 Task: Look for space in Maymana, Afghanistan from 11th June, 2023 to 15th June, 2023 for 2 adults in price range Rs.7000 to Rs.16000. Place can be private room with 1  bedroom having 2 beds and 1 bathroom. Property type can be house, flat, hotel. Amenities needed are: air conditioning, dedicated workplace, breakfast. Booking option can be shelf check-in. Required host language is English.
Action: Mouse moved to (412, 73)
Screenshot: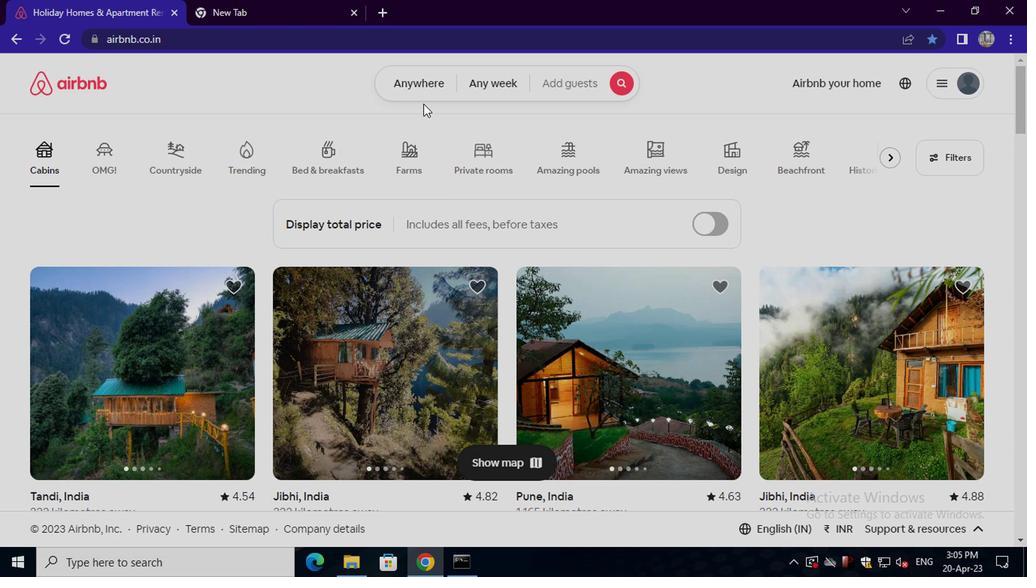 
Action: Mouse pressed left at (412, 73)
Screenshot: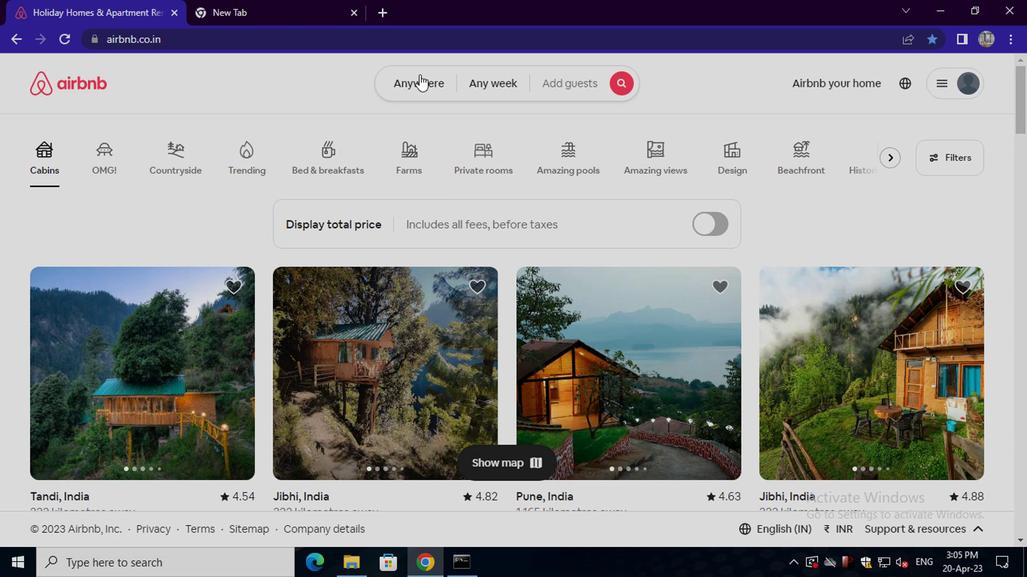 
Action: Mouse moved to (259, 145)
Screenshot: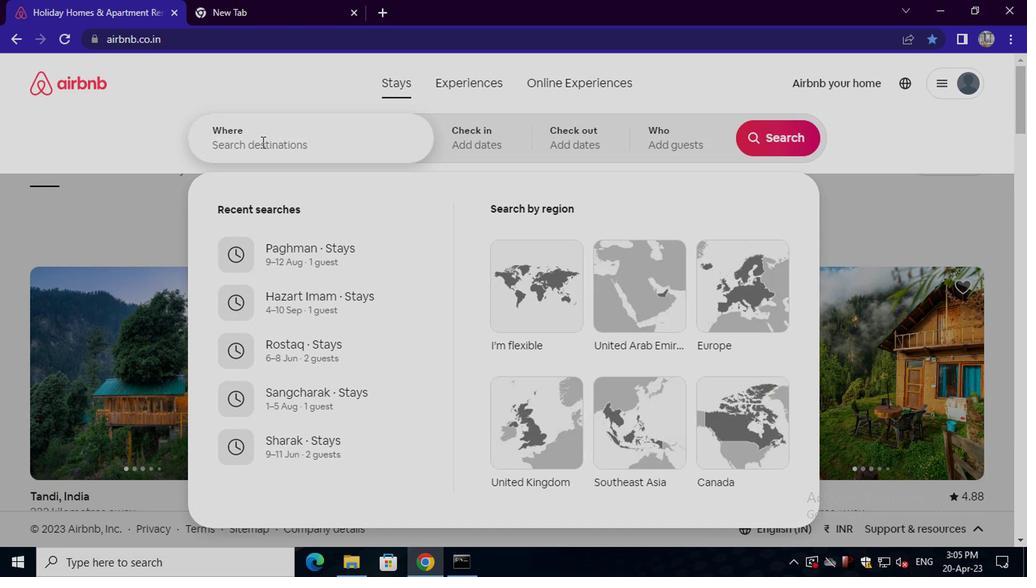 
Action: Mouse pressed left at (259, 145)
Screenshot: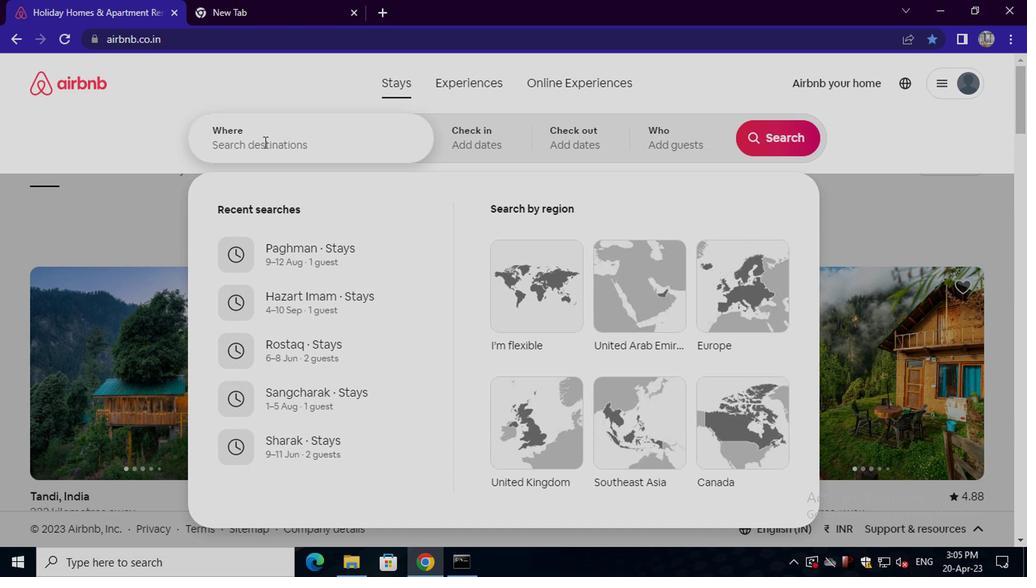 
Action: Key pressed maymana
Screenshot: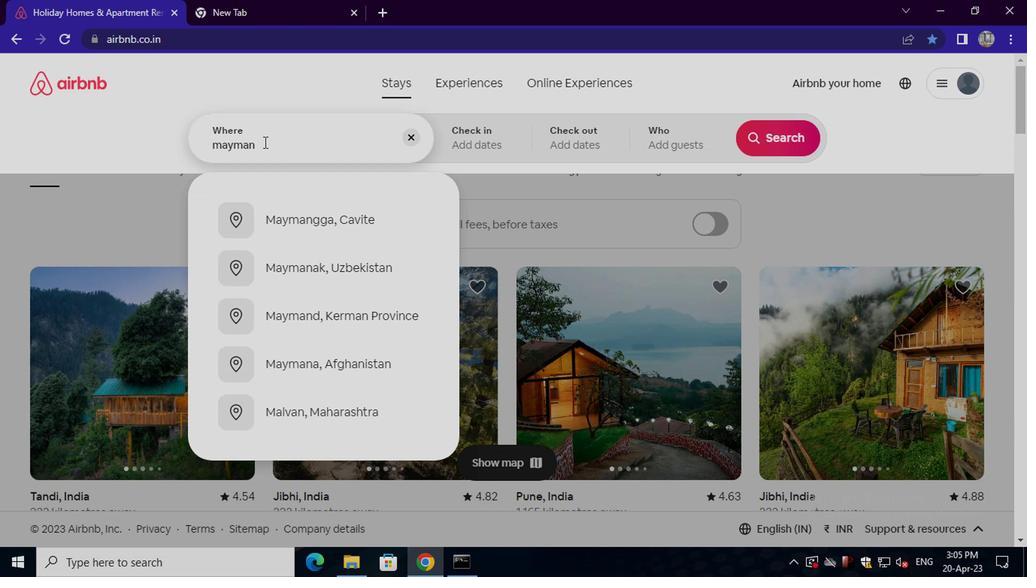 
Action: Mouse moved to (321, 264)
Screenshot: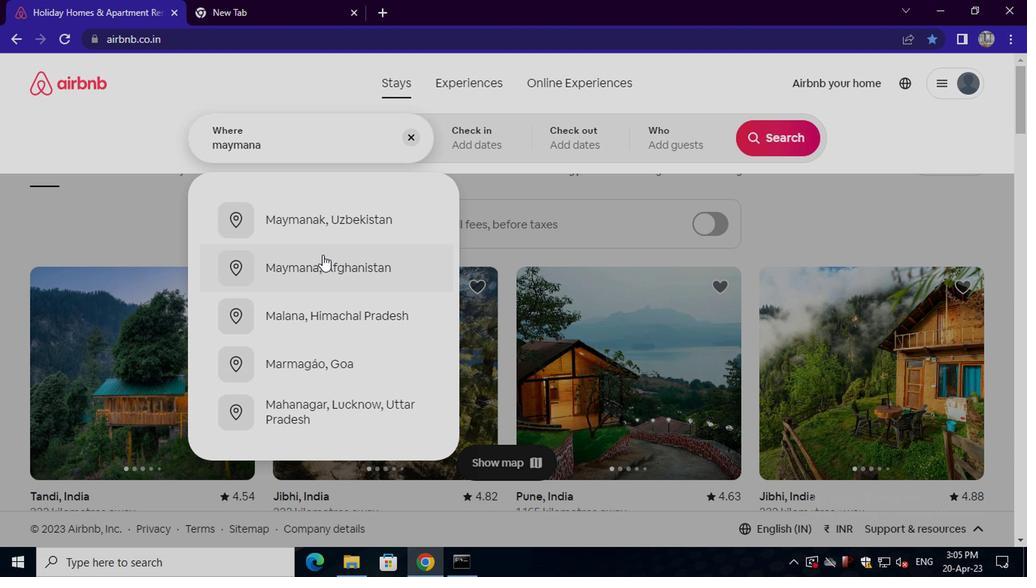 
Action: Mouse pressed left at (321, 264)
Screenshot: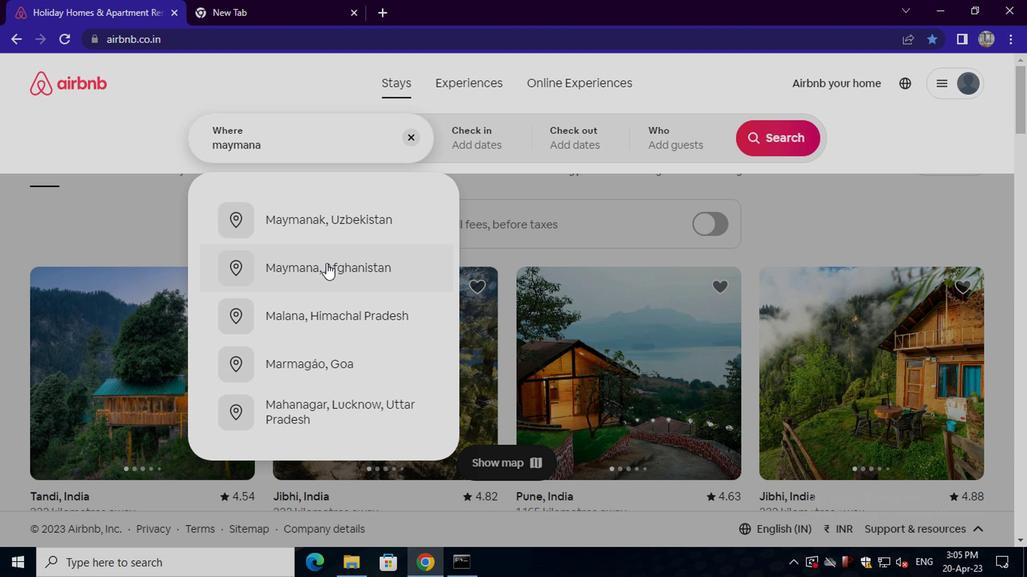 
Action: Mouse moved to (766, 255)
Screenshot: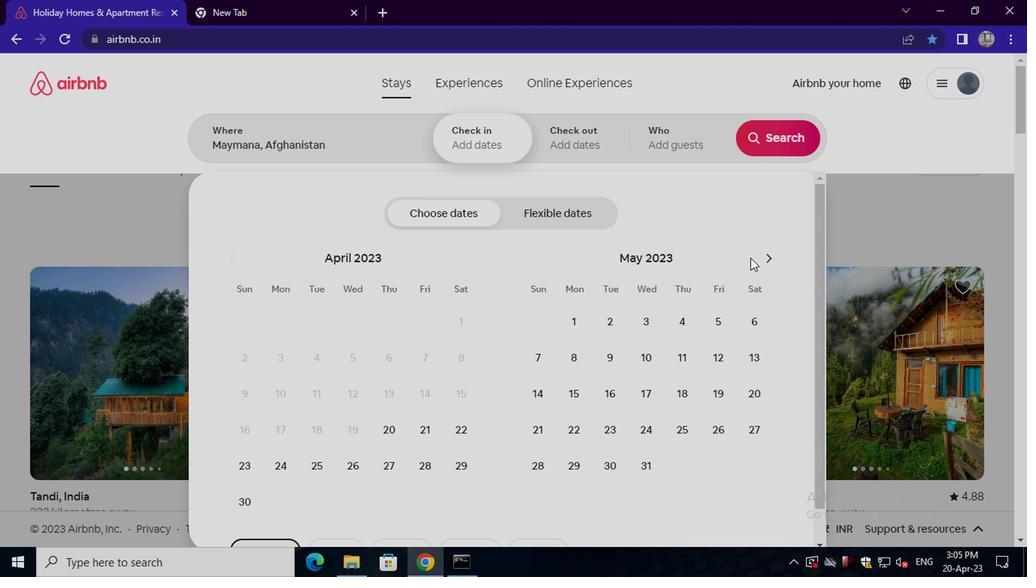 
Action: Mouse pressed left at (766, 255)
Screenshot: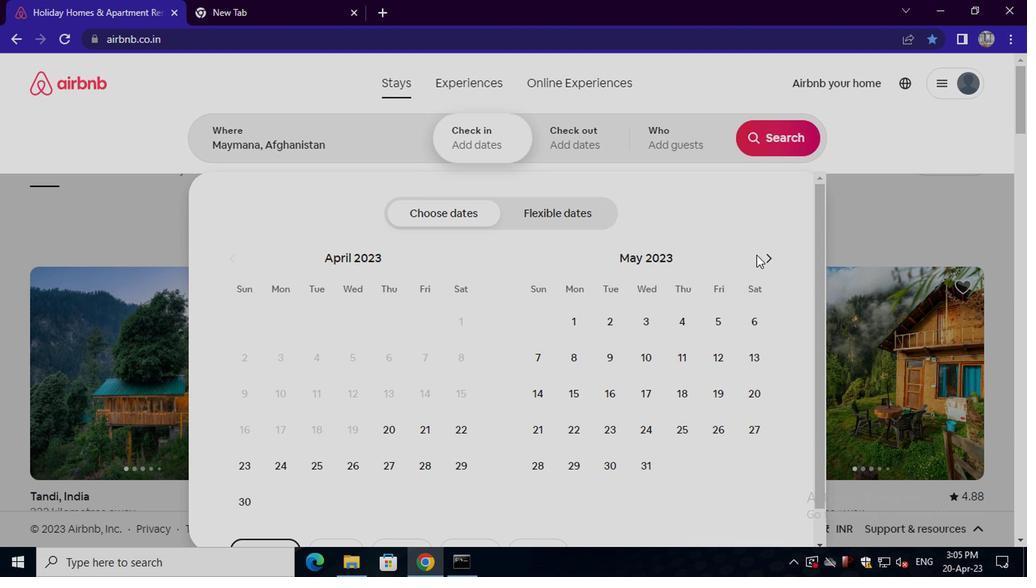 
Action: Mouse moved to (538, 387)
Screenshot: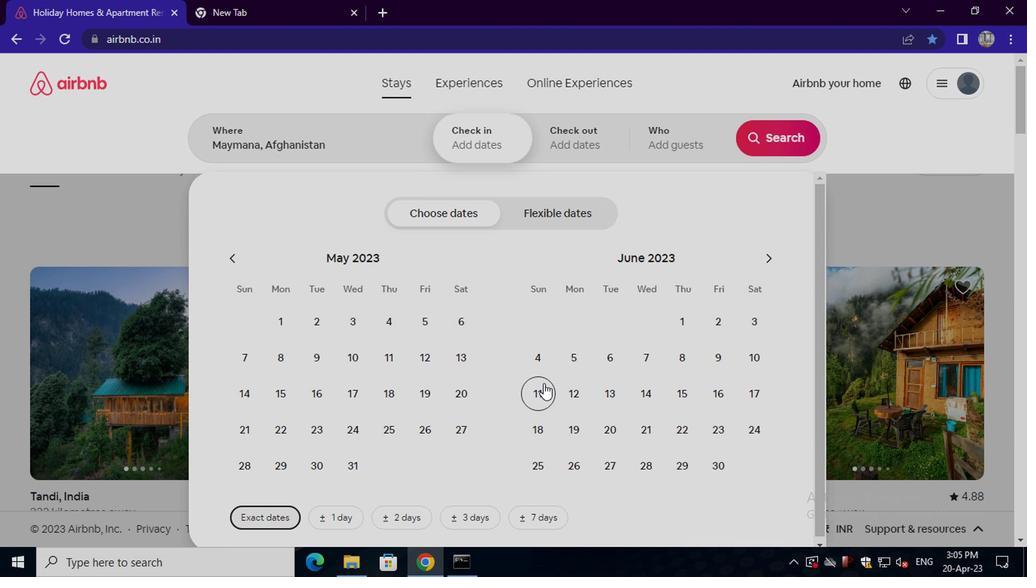
Action: Mouse pressed left at (538, 387)
Screenshot: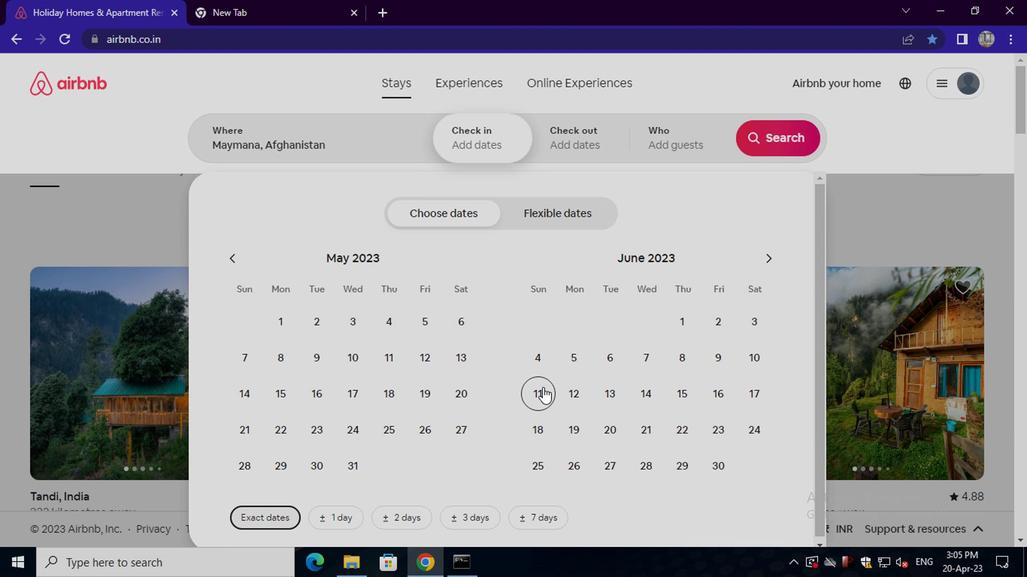 
Action: Mouse moved to (672, 393)
Screenshot: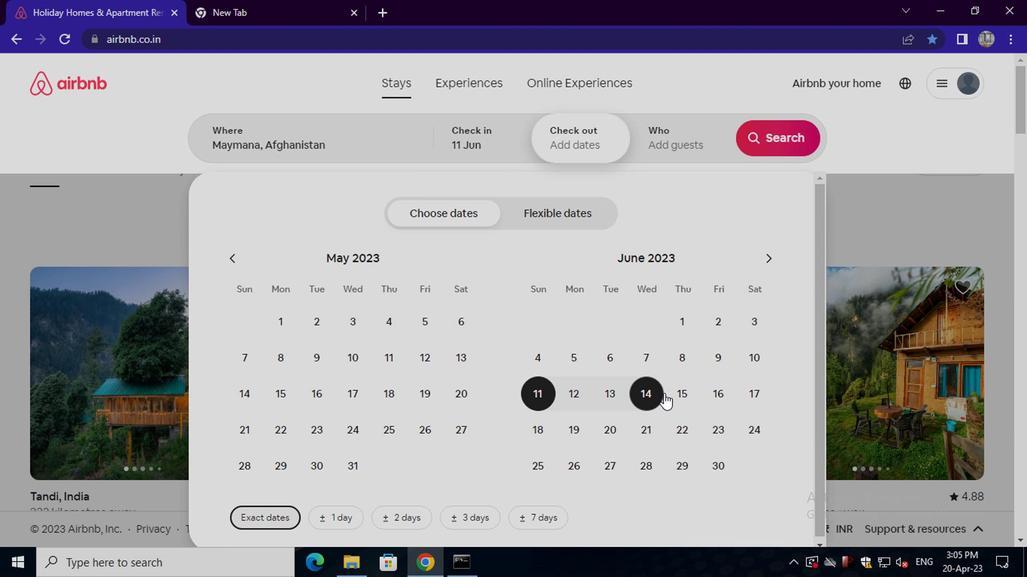 
Action: Mouse pressed left at (672, 393)
Screenshot: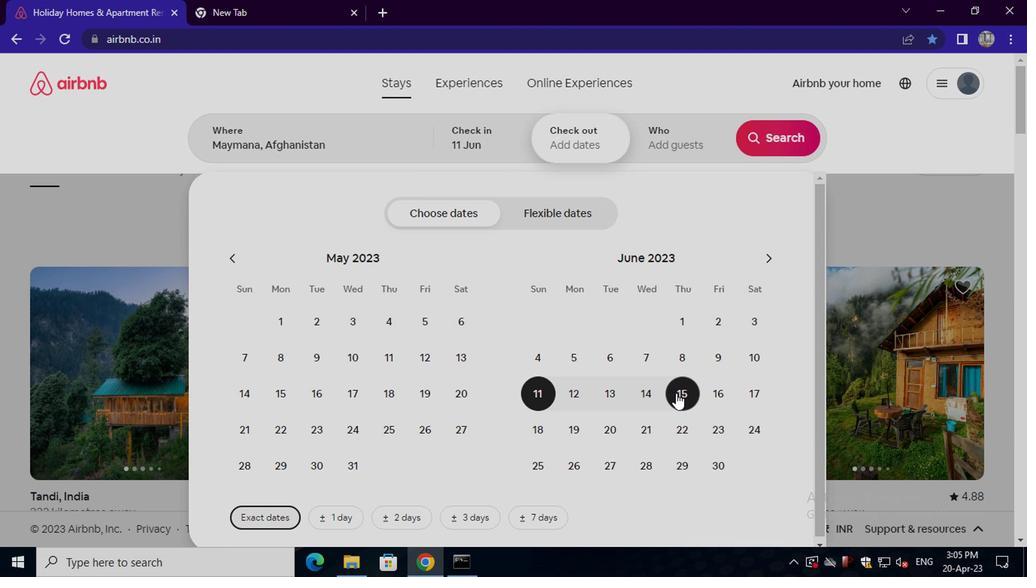 
Action: Mouse moved to (689, 132)
Screenshot: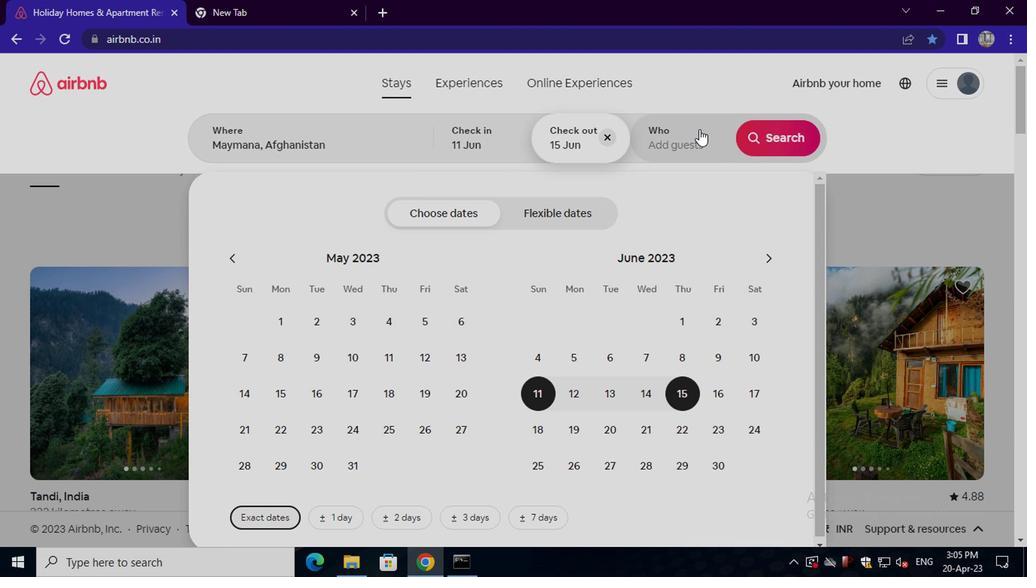
Action: Mouse pressed left at (689, 132)
Screenshot: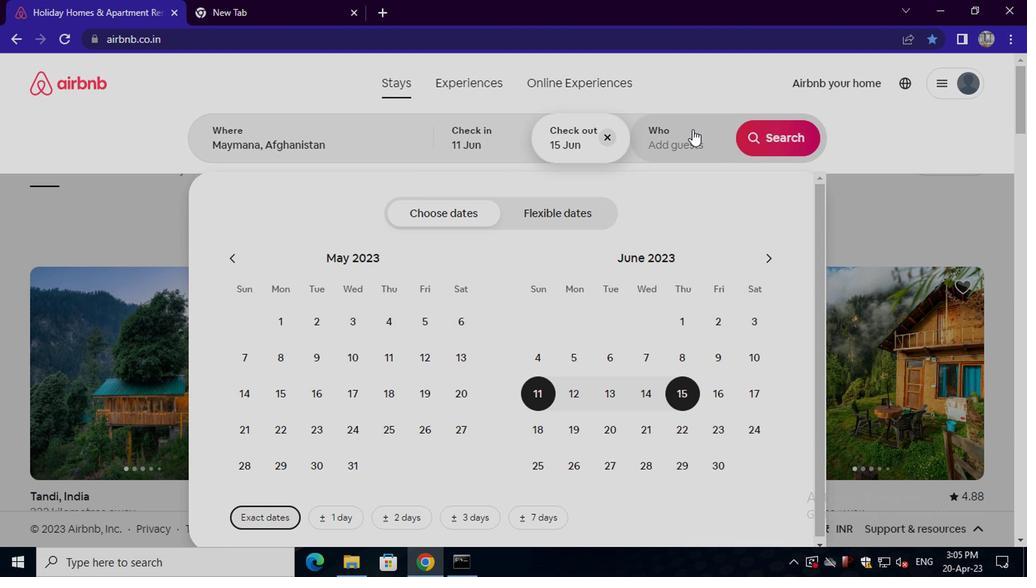 
Action: Mouse moved to (775, 216)
Screenshot: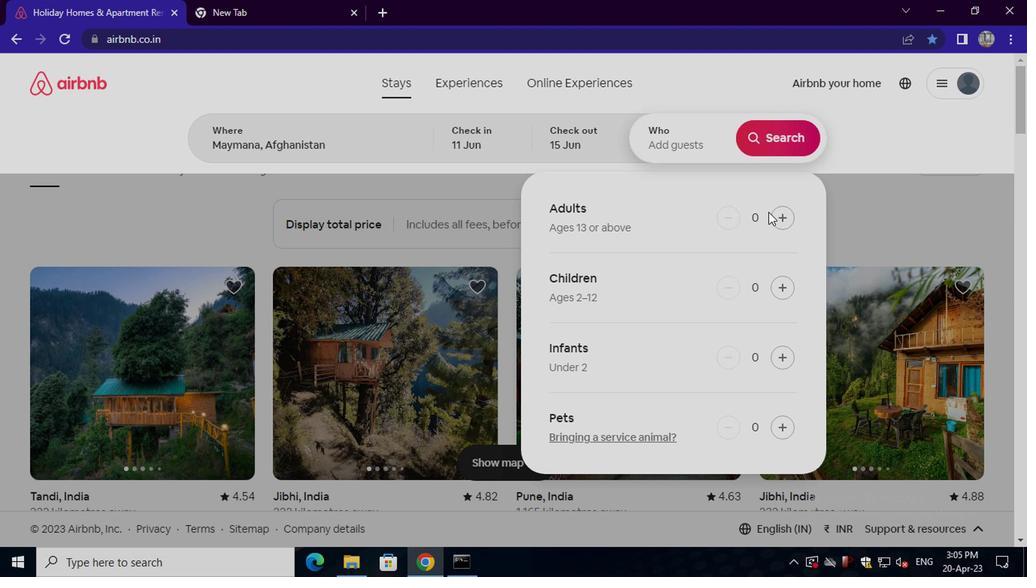 
Action: Mouse pressed left at (775, 216)
Screenshot: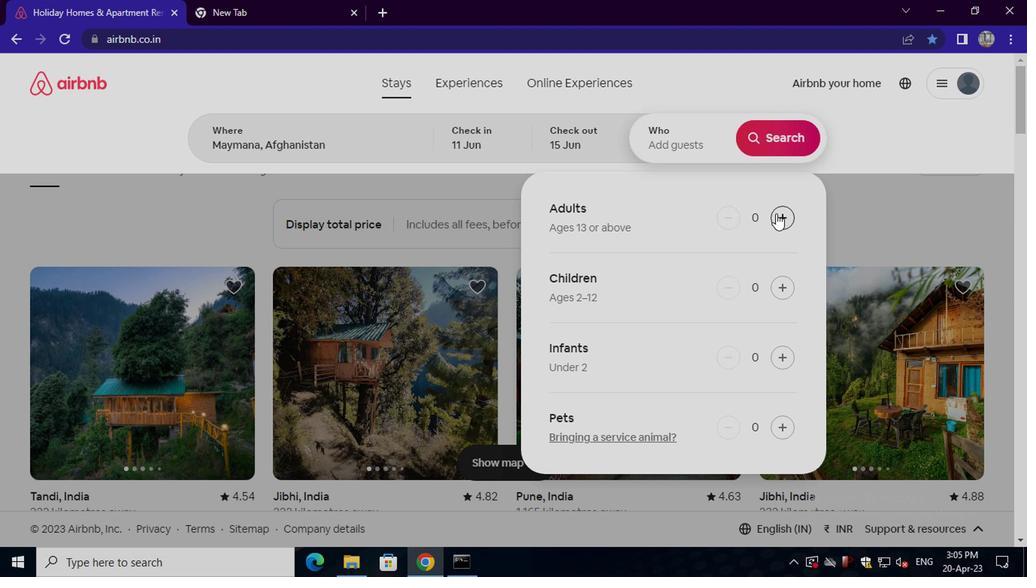 
Action: Mouse moved to (776, 216)
Screenshot: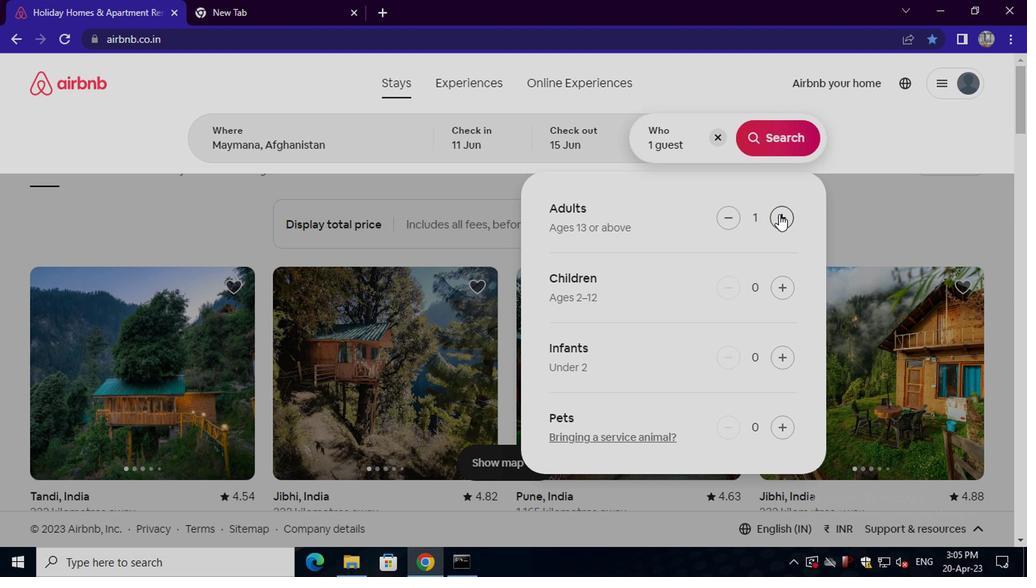
Action: Mouse pressed left at (776, 216)
Screenshot: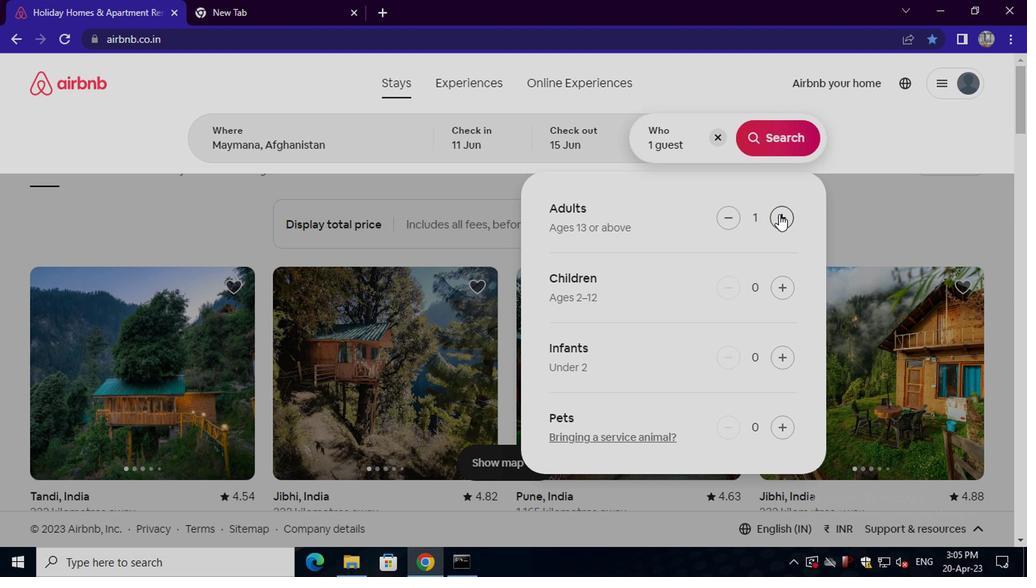 
Action: Mouse moved to (773, 144)
Screenshot: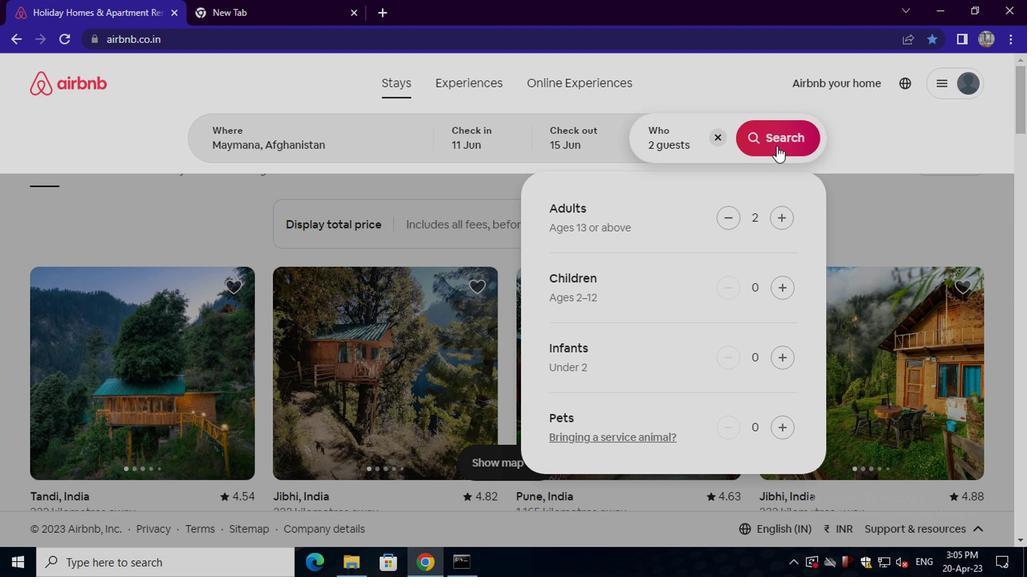 
Action: Mouse pressed left at (773, 144)
Screenshot: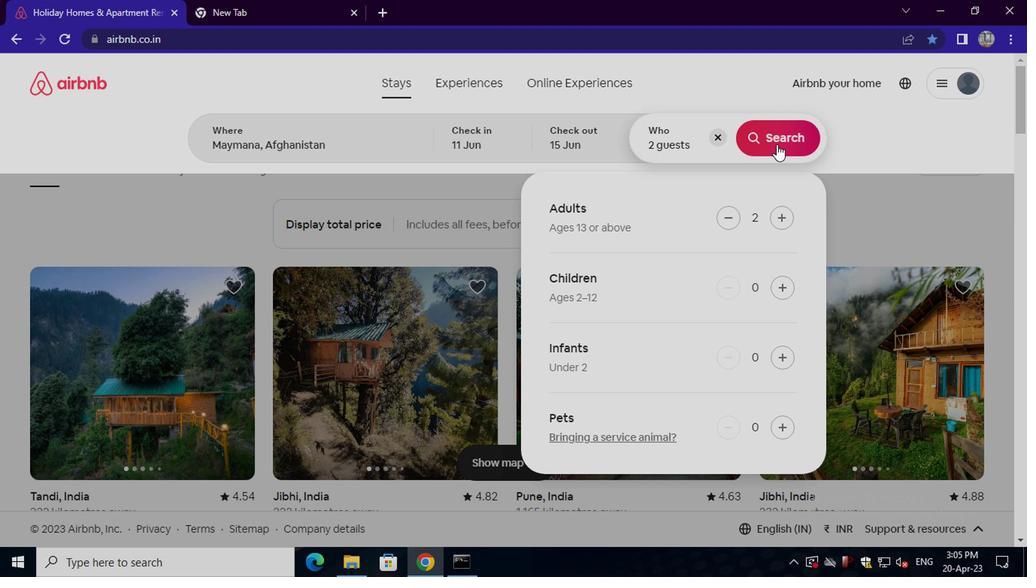 
Action: Mouse moved to (975, 144)
Screenshot: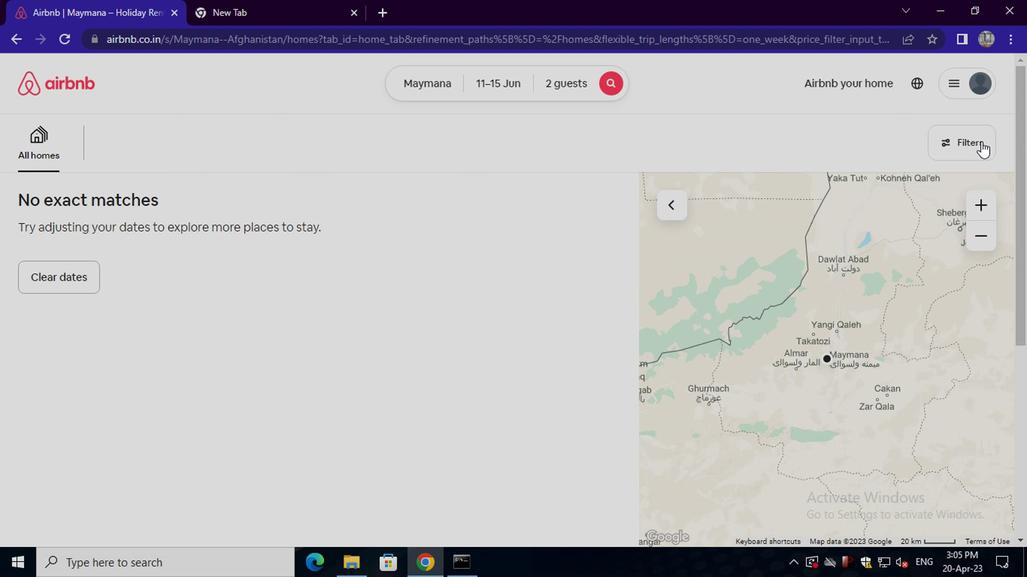
Action: Mouse pressed left at (975, 144)
Screenshot: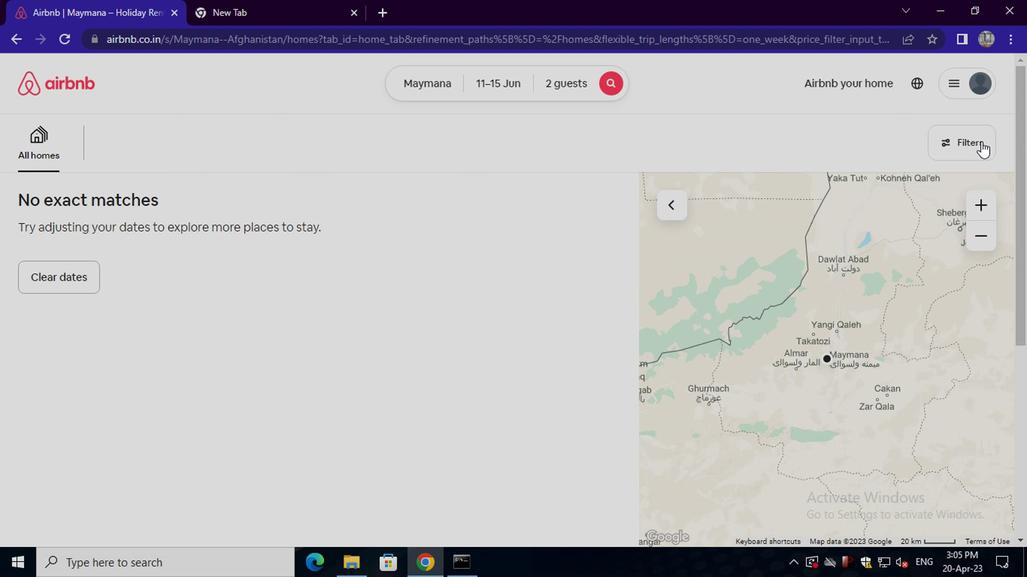 
Action: Mouse moved to (441, 244)
Screenshot: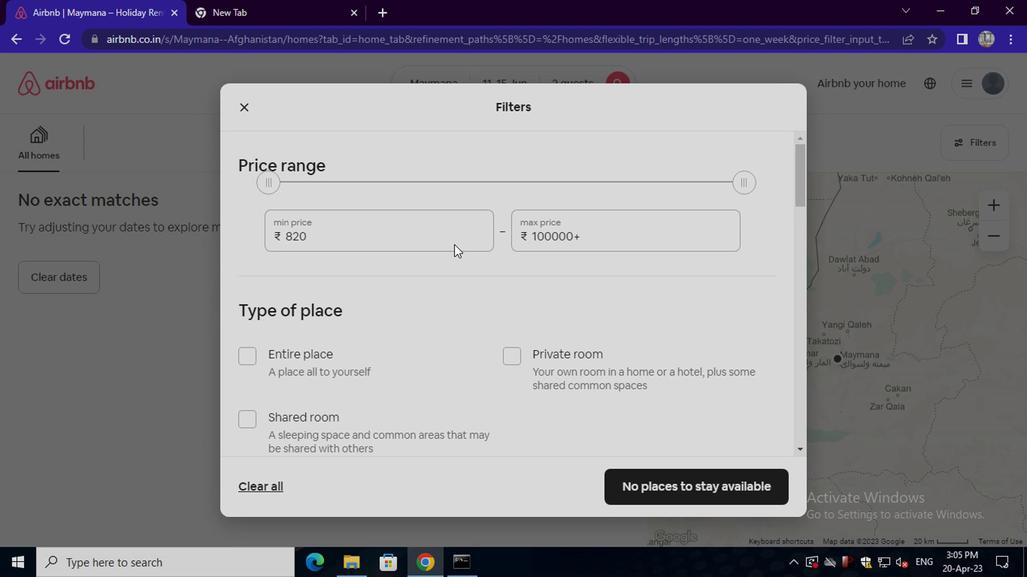 
Action: Mouse pressed left at (441, 244)
Screenshot: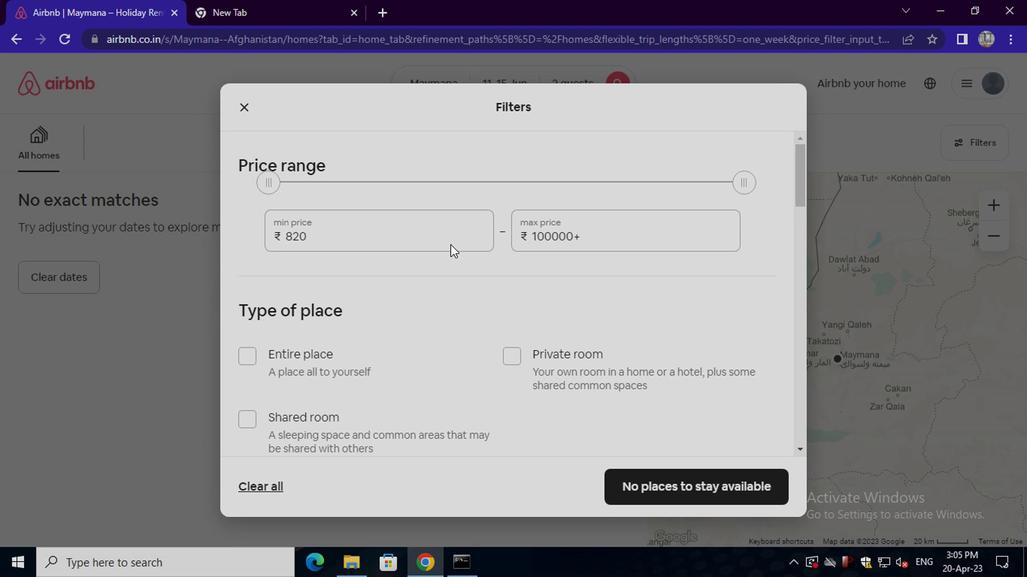 
Action: Mouse moved to (435, 244)
Screenshot: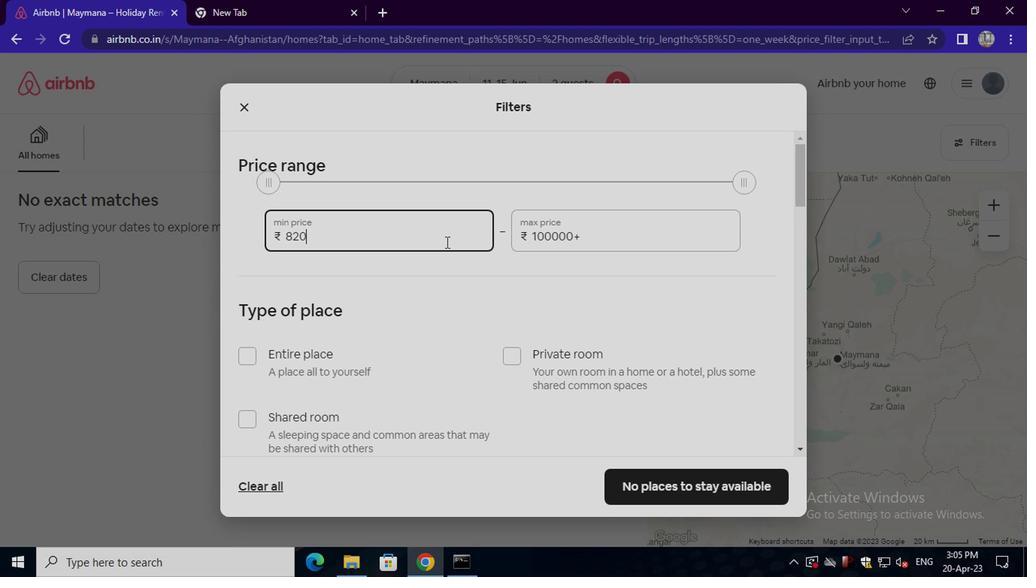 
Action: Key pressed <Key.backspace><Key.backspace><Key.backspace><Key.backspace><Key.backspace><Key.backspace><Key.backspace><Key.backspace><Key.backspace><Key.backspace><Key.backspace><Key.backspace><Key.backspace><Key.backspace><Key.backspace><Key.backspace><Key.backspace><Key.backspace><Key.backspace><Key.backspace><Key.backspace><Key.backspace><Key.backspace><Key.backspace>7000
Screenshot: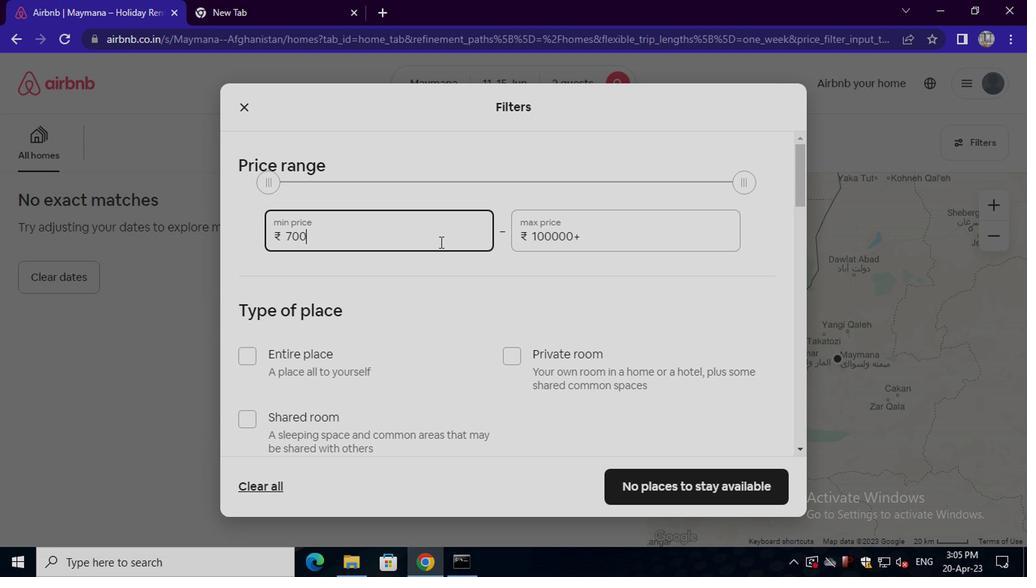 
Action: Mouse moved to (587, 242)
Screenshot: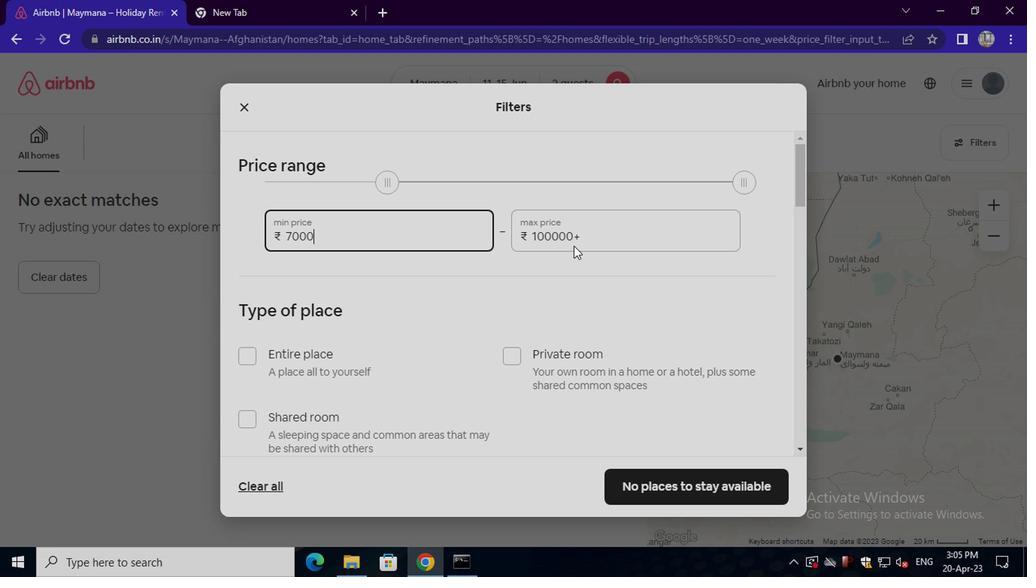 
Action: Mouse pressed left at (587, 242)
Screenshot: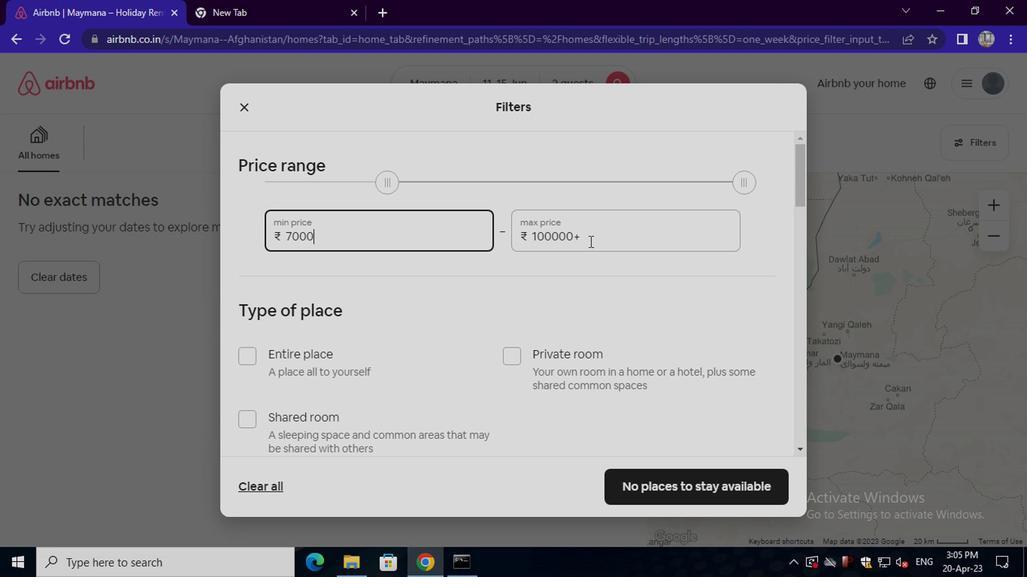 
Action: Key pressed <Key.backspace><Key.backspace><Key.backspace><Key.backspace><Key.backspace><Key.backspace><Key.backspace><Key.backspace><Key.backspace><Key.backspace><Key.backspace><Key.backspace><Key.backspace><Key.backspace>16000
Screenshot: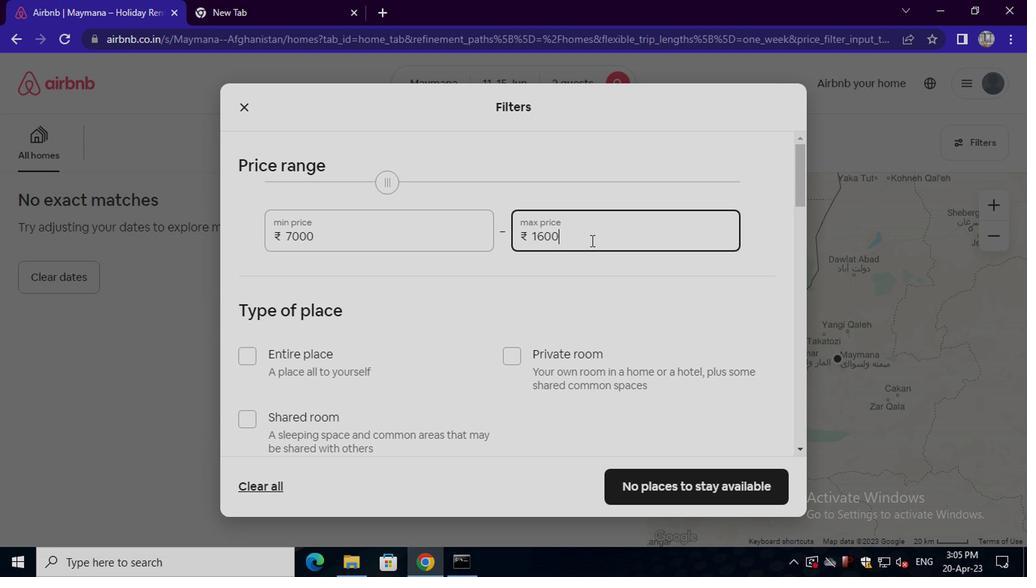 
Action: Mouse moved to (588, 241)
Screenshot: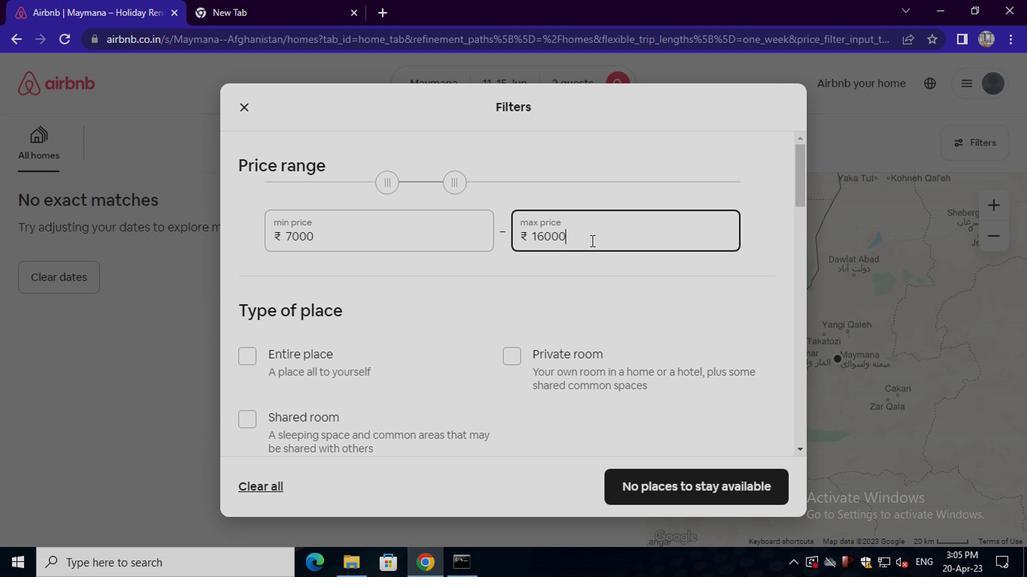 
Action: Mouse scrolled (588, 240) with delta (0, -1)
Screenshot: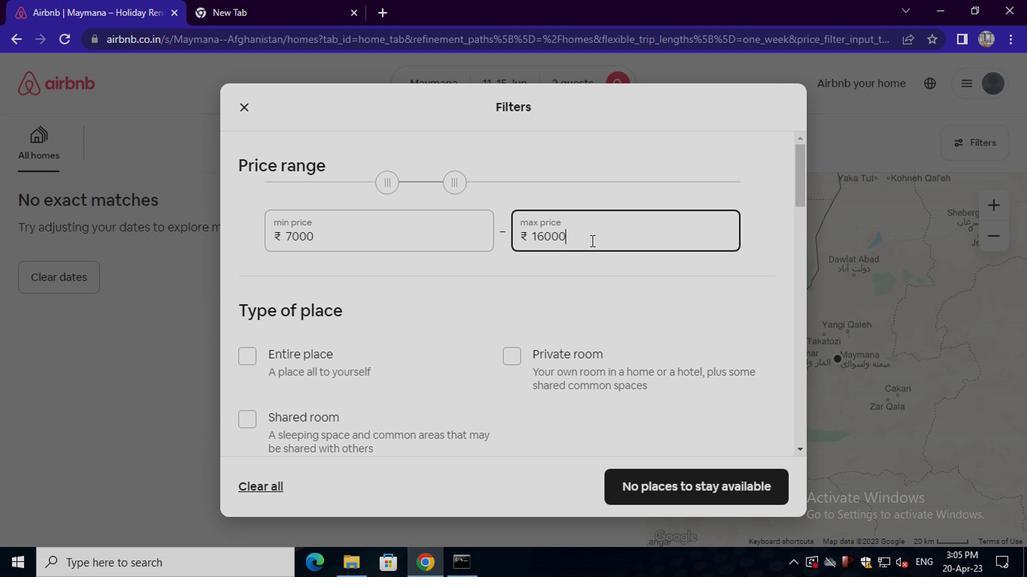 
Action: Mouse scrolled (588, 240) with delta (0, -1)
Screenshot: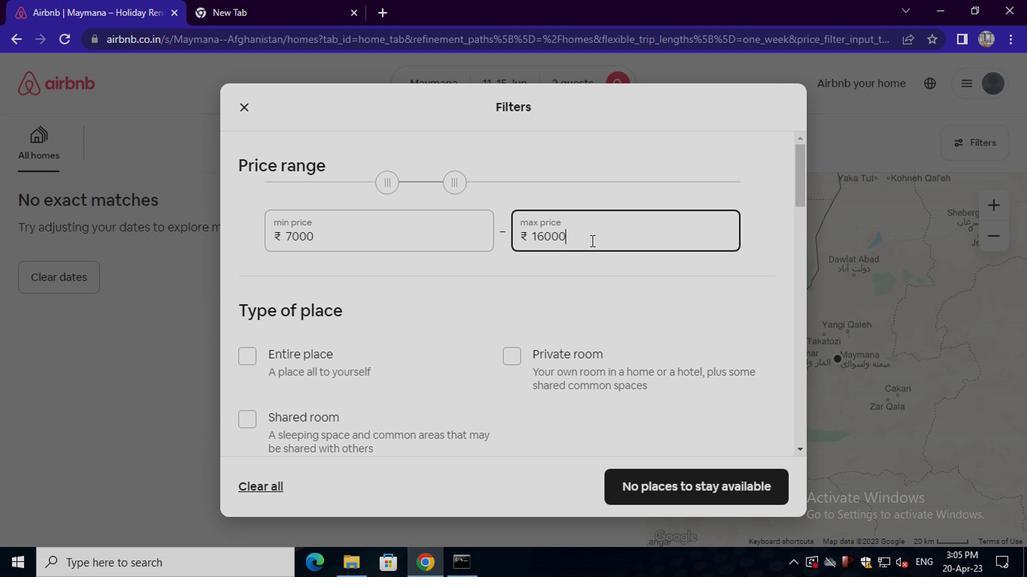 
Action: Mouse moved to (508, 208)
Screenshot: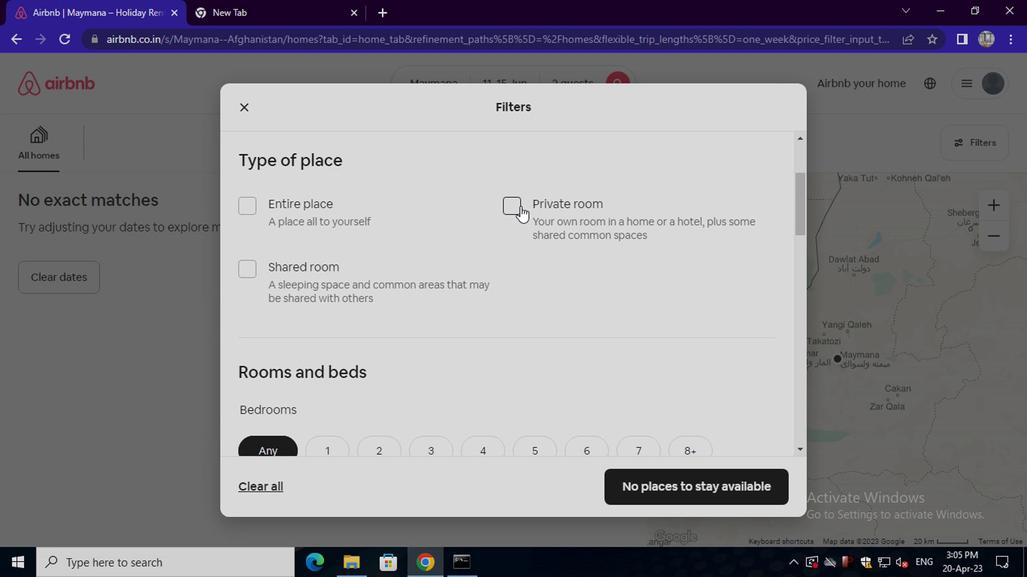 
Action: Mouse pressed left at (508, 208)
Screenshot: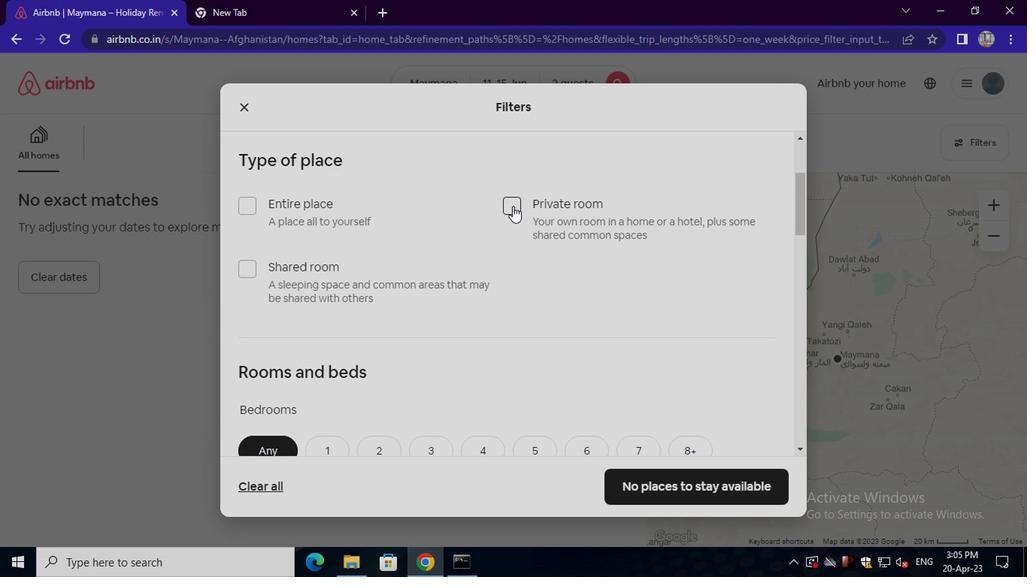 
Action: Mouse scrolled (508, 207) with delta (0, 0)
Screenshot: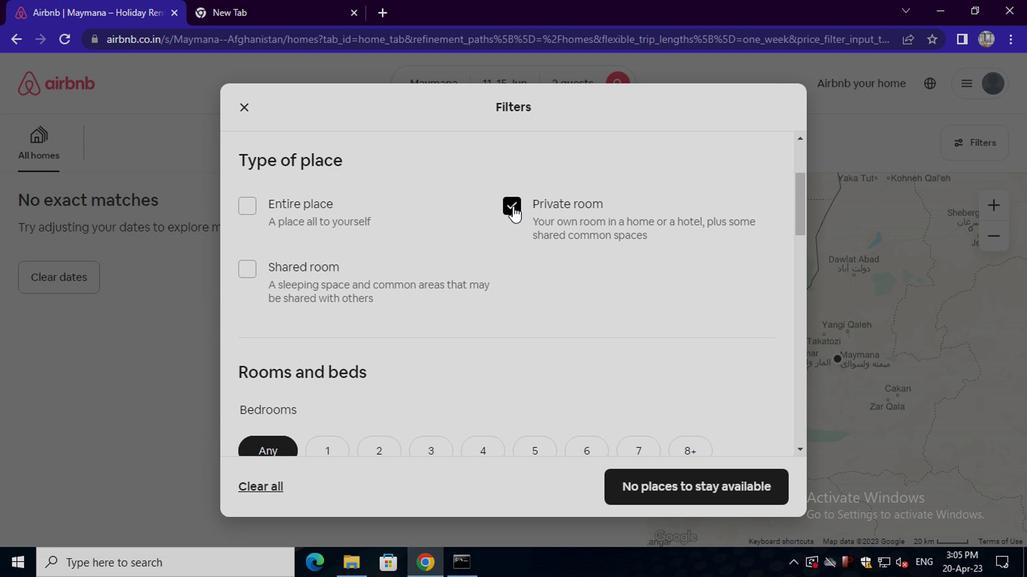 
Action: Mouse scrolled (508, 207) with delta (0, 0)
Screenshot: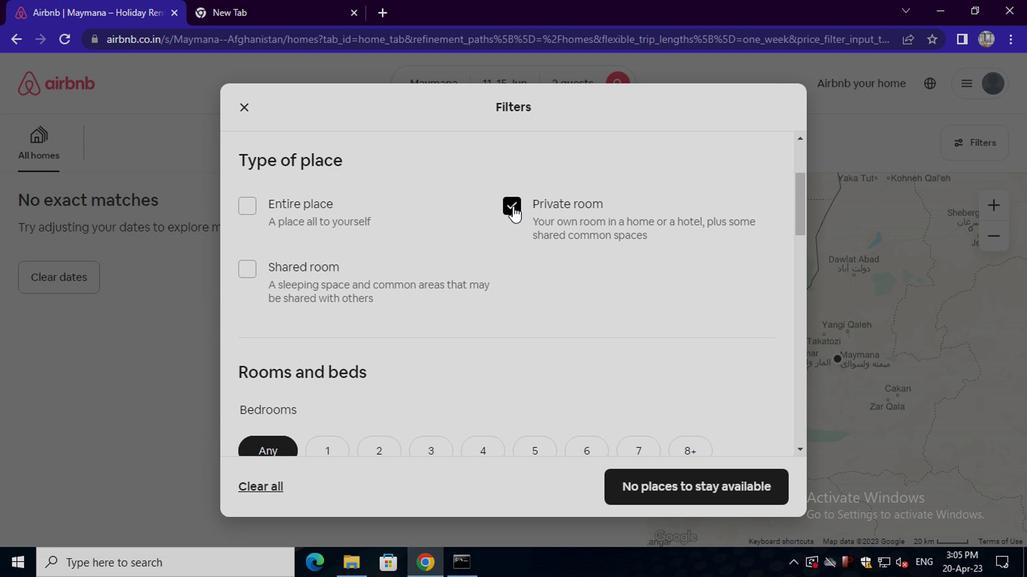 
Action: Mouse moved to (507, 208)
Screenshot: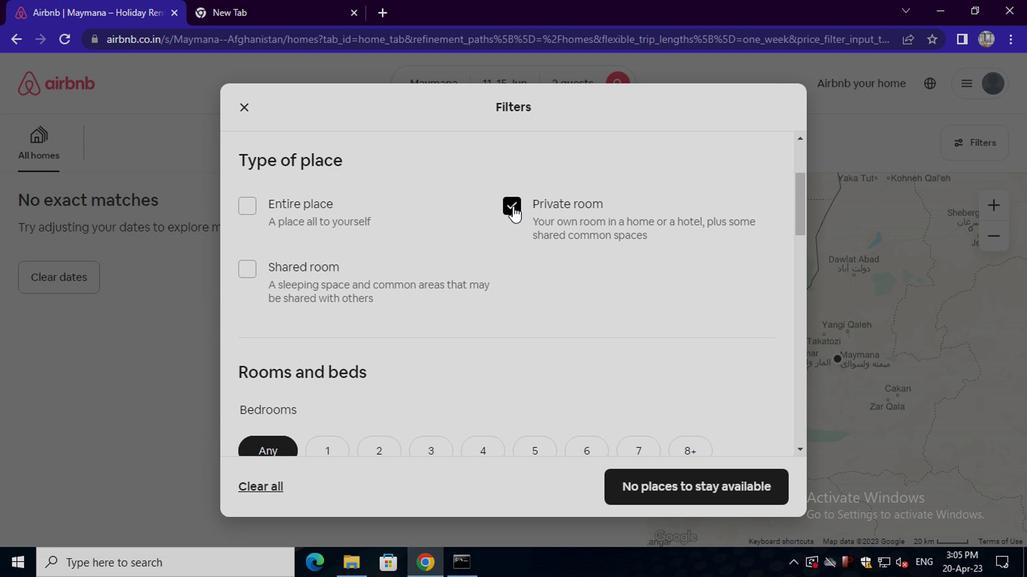 
Action: Mouse scrolled (507, 207) with delta (0, 0)
Screenshot: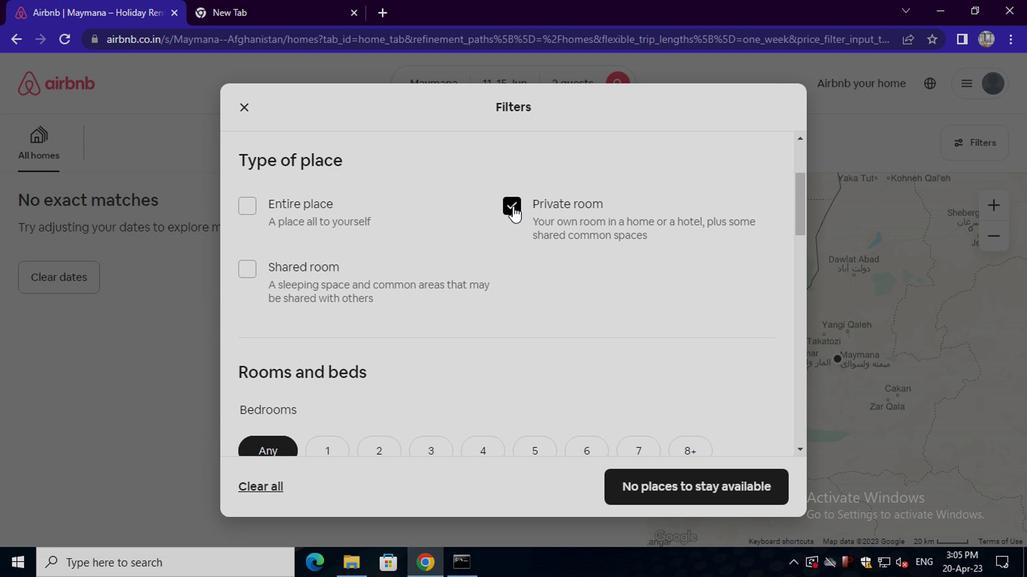 
Action: Mouse scrolled (507, 207) with delta (0, 0)
Screenshot: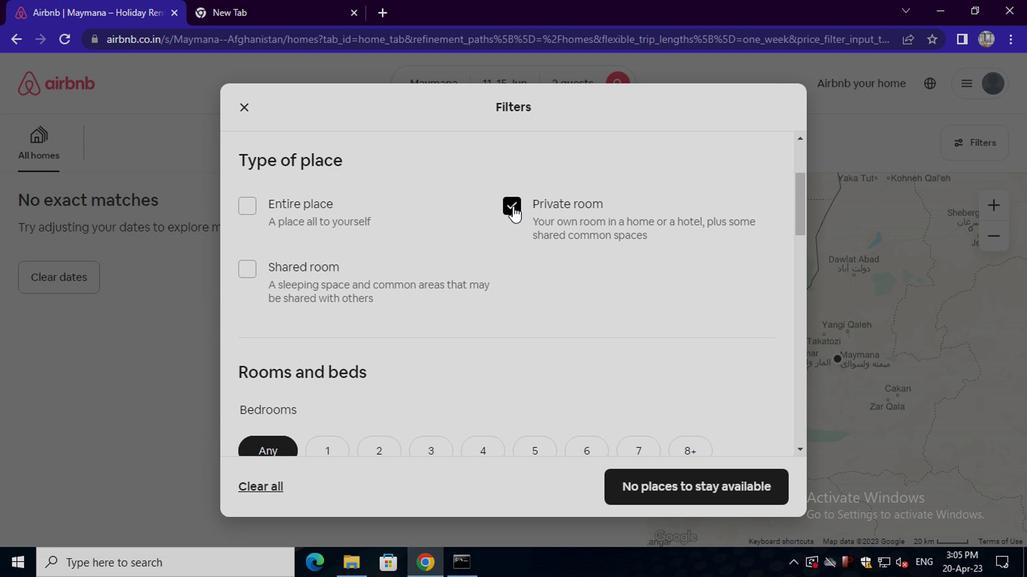 
Action: Mouse moved to (315, 157)
Screenshot: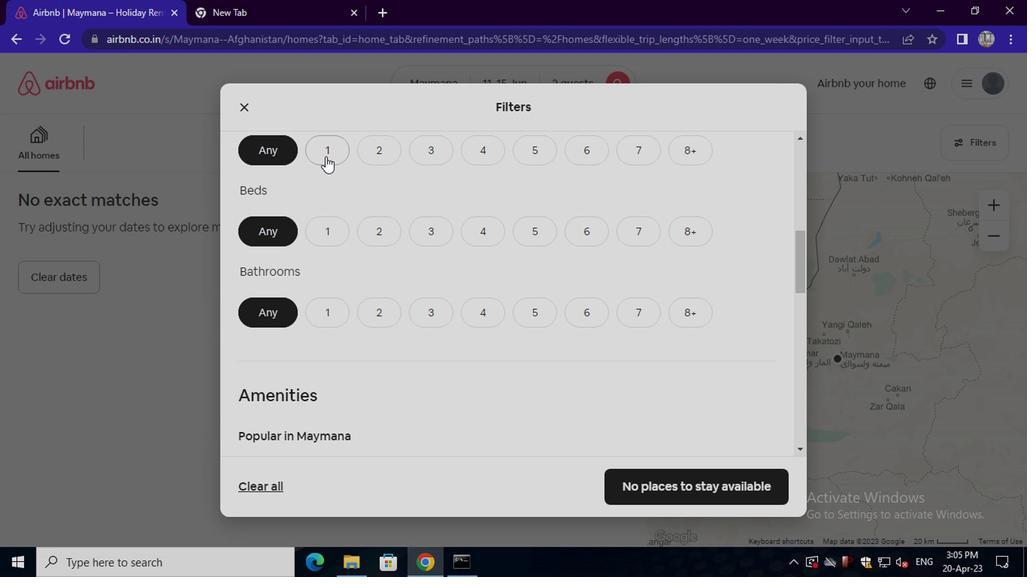 
Action: Mouse pressed left at (315, 157)
Screenshot: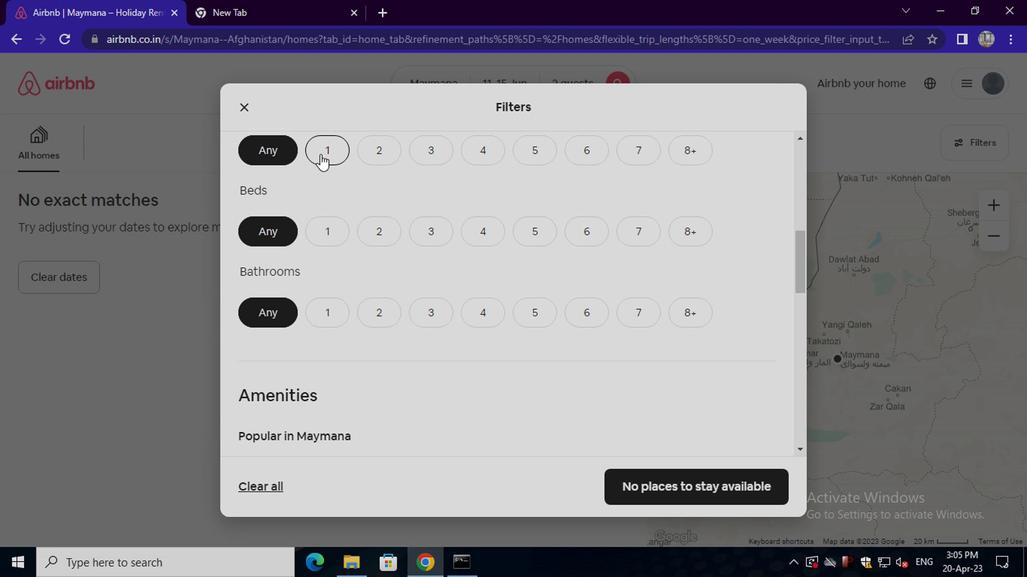 
Action: Mouse moved to (384, 238)
Screenshot: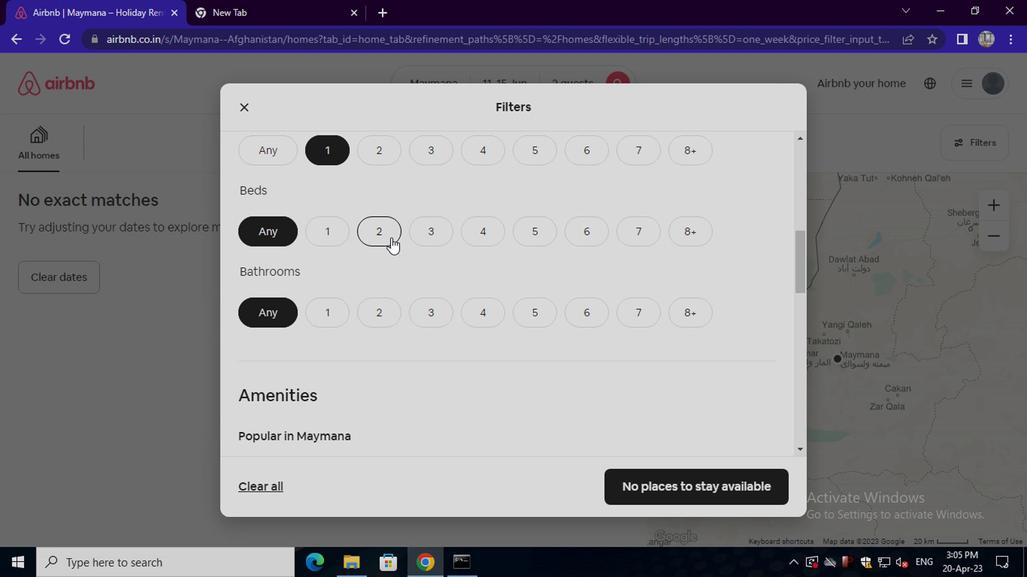 
Action: Mouse pressed left at (384, 238)
Screenshot: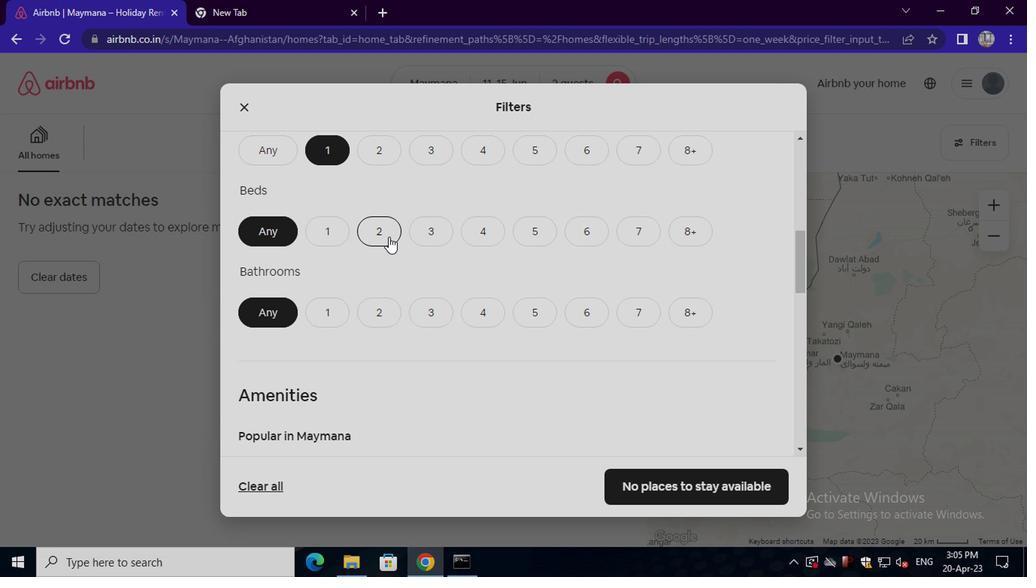 
Action: Mouse moved to (320, 305)
Screenshot: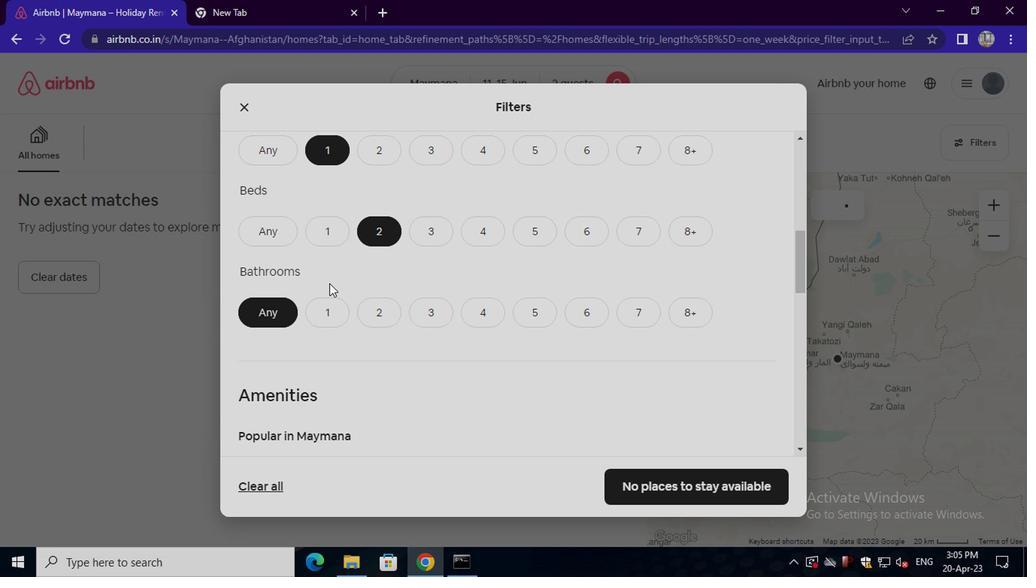 
Action: Mouse pressed left at (320, 305)
Screenshot: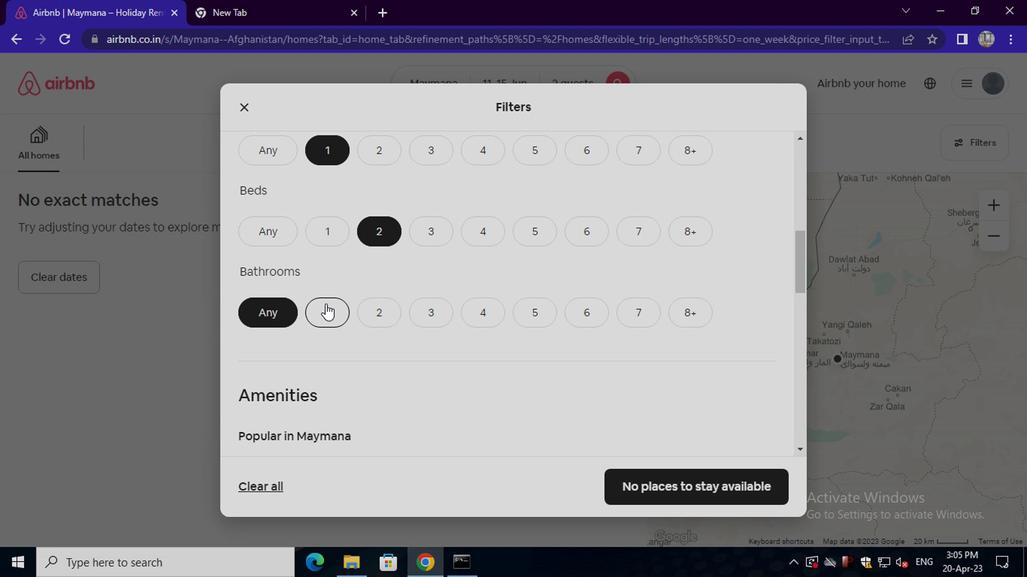 
Action: Mouse moved to (322, 307)
Screenshot: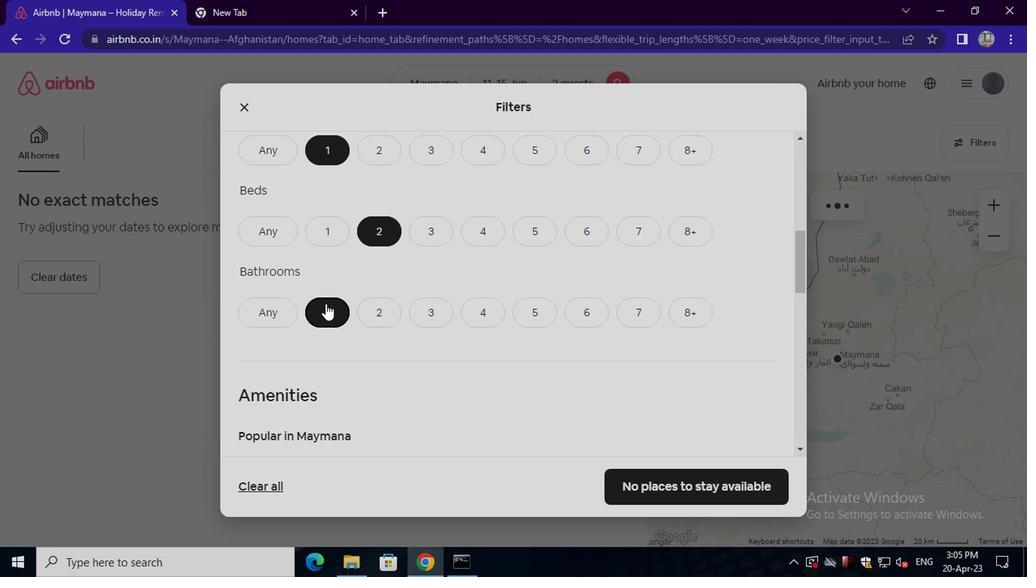 
Action: Mouse scrolled (322, 306) with delta (0, 0)
Screenshot: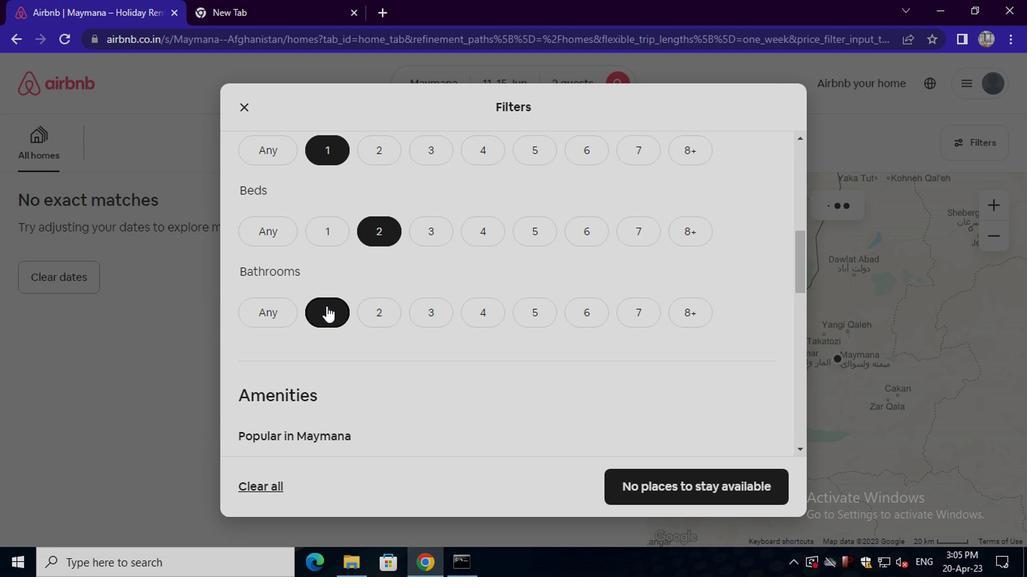 
Action: Mouse scrolled (322, 306) with delta (0, 0)
Screenshot: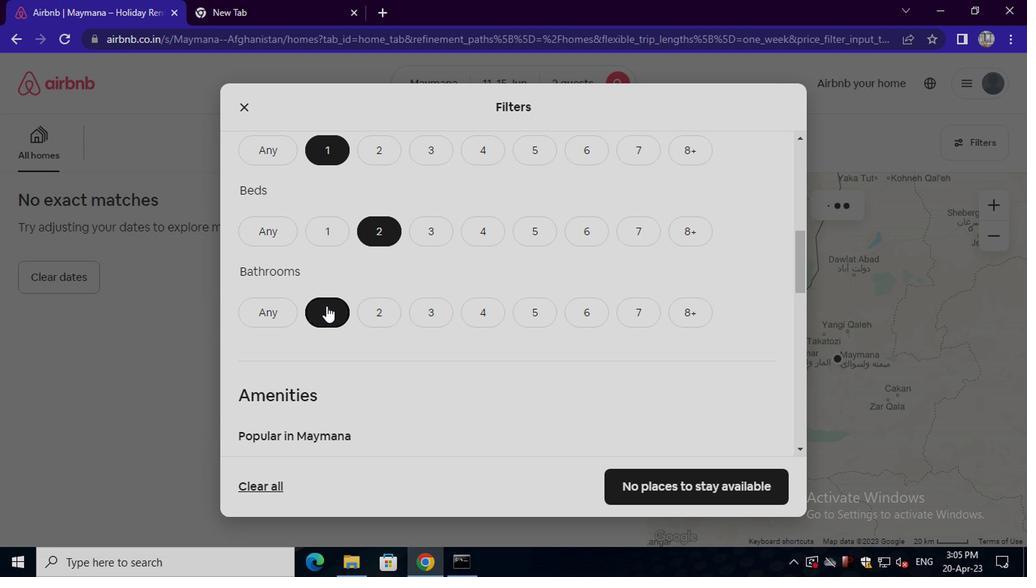 
Action: Mouse scrolled (322, 306) with delta (0, 0)
Screenshot: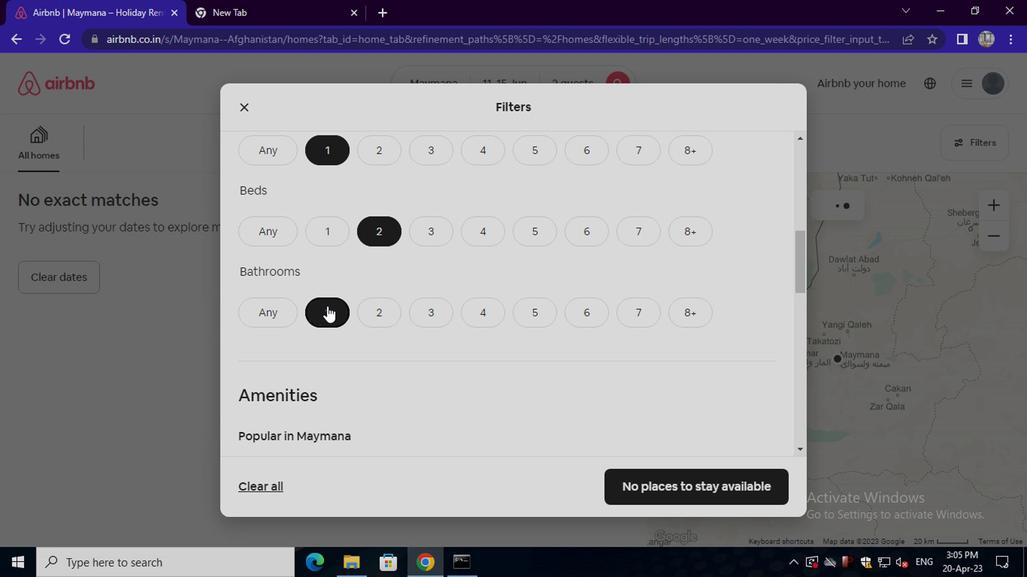 
Action: Mouse moved to (323, 307)
Screenshot: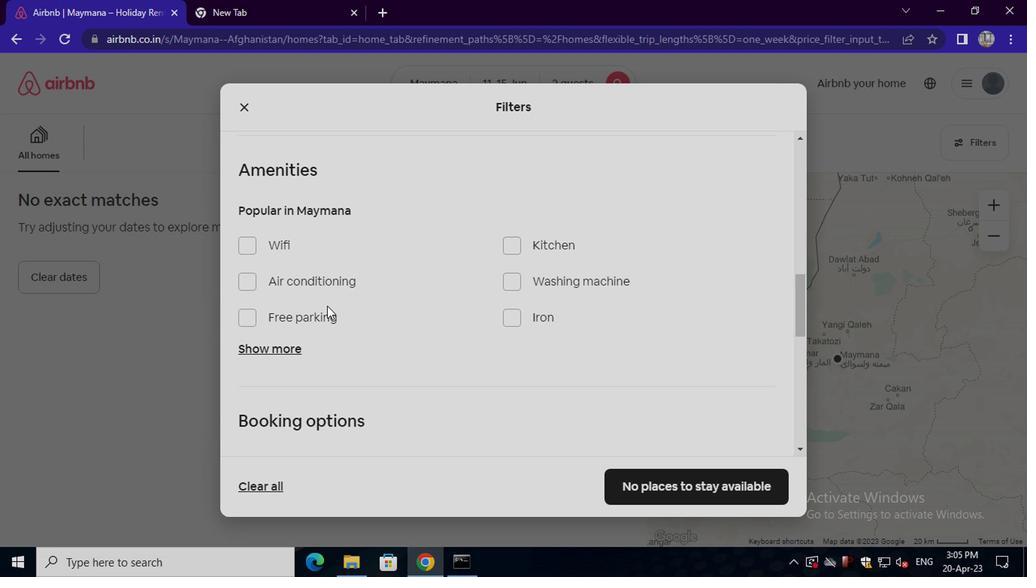 
Action: Mouse scrolled (323, 306) with delta (0, 0)
Screenshot: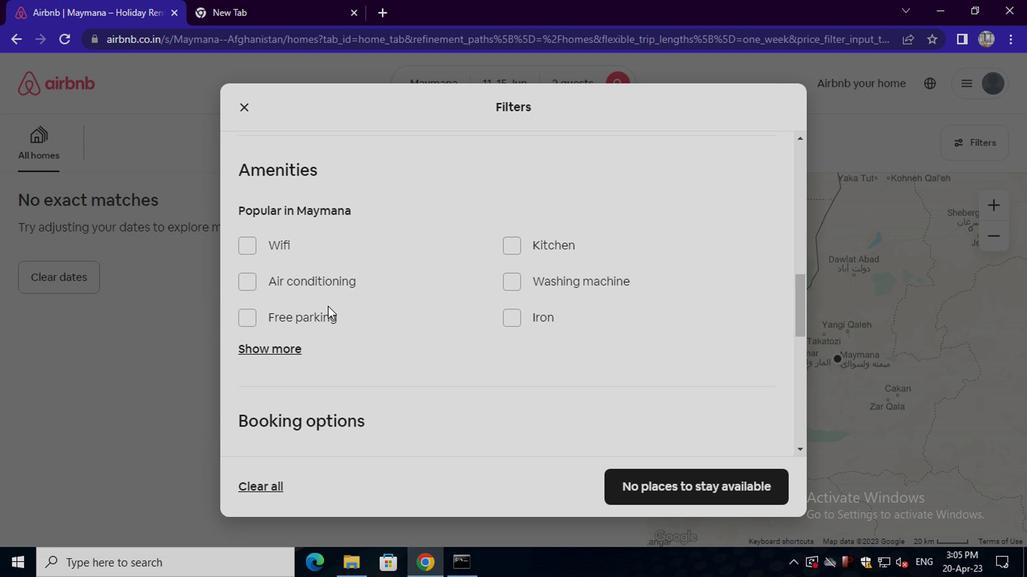 
Action: Mouse moved to (277, 214)
Screenshot: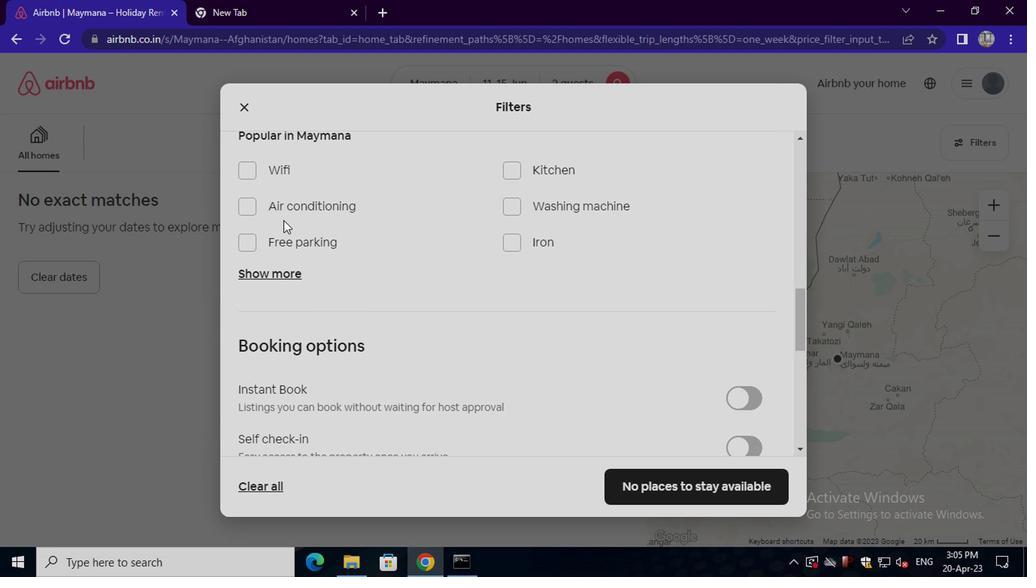 
Action: Mouse pressed left at (277, 214)
Screenshot: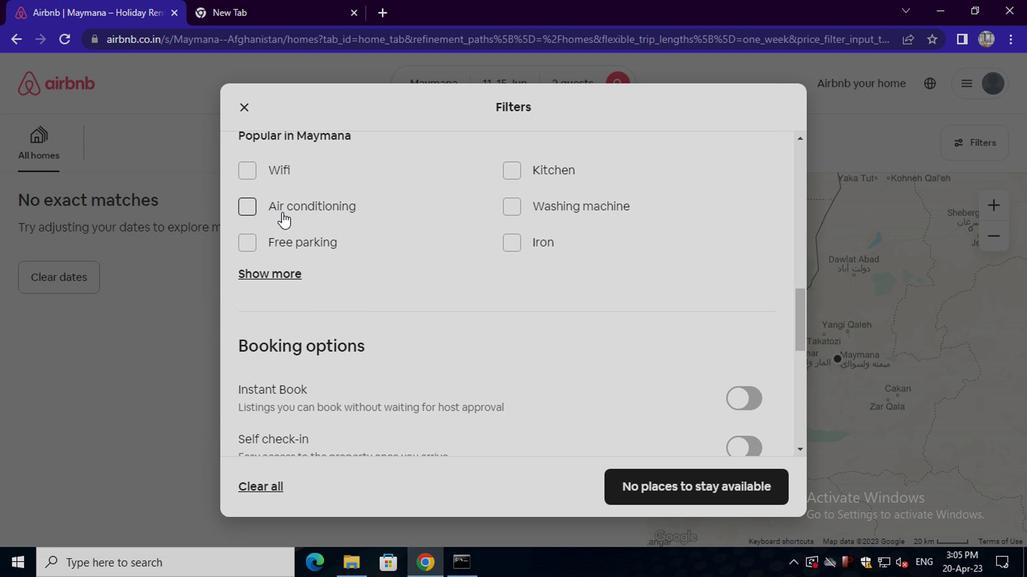 
Action: Mouse moved to (270, 273)
Screenshot: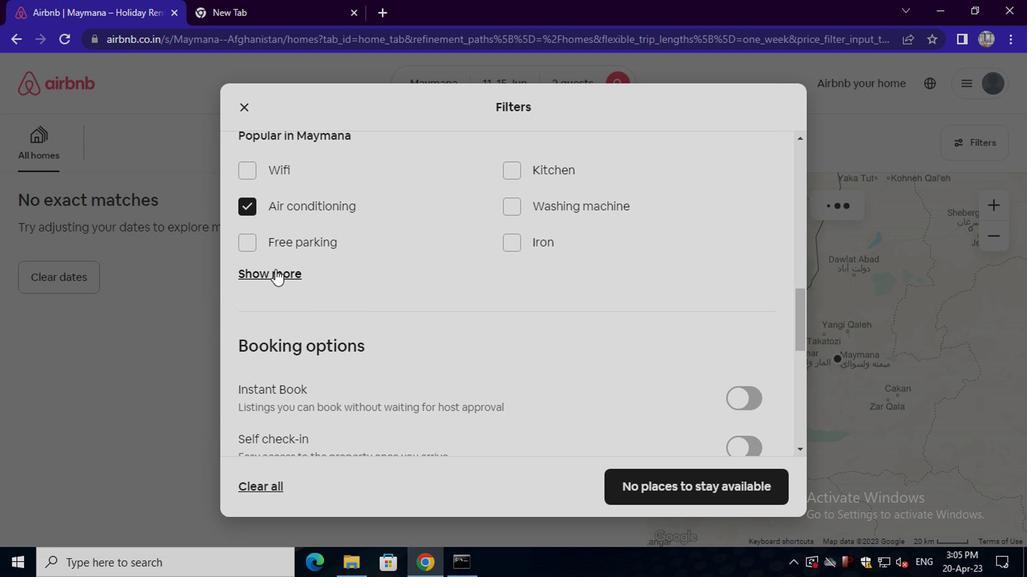 
Action: Mouse pressed left at (270, 273)
Screenshot: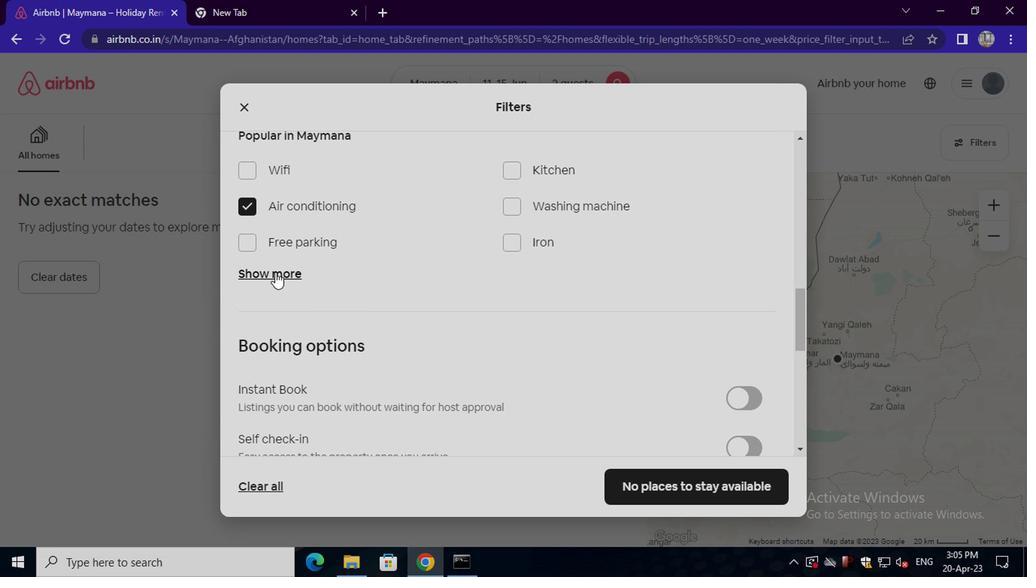 
Action: Mouse moved to (292, 359)
Screenshot: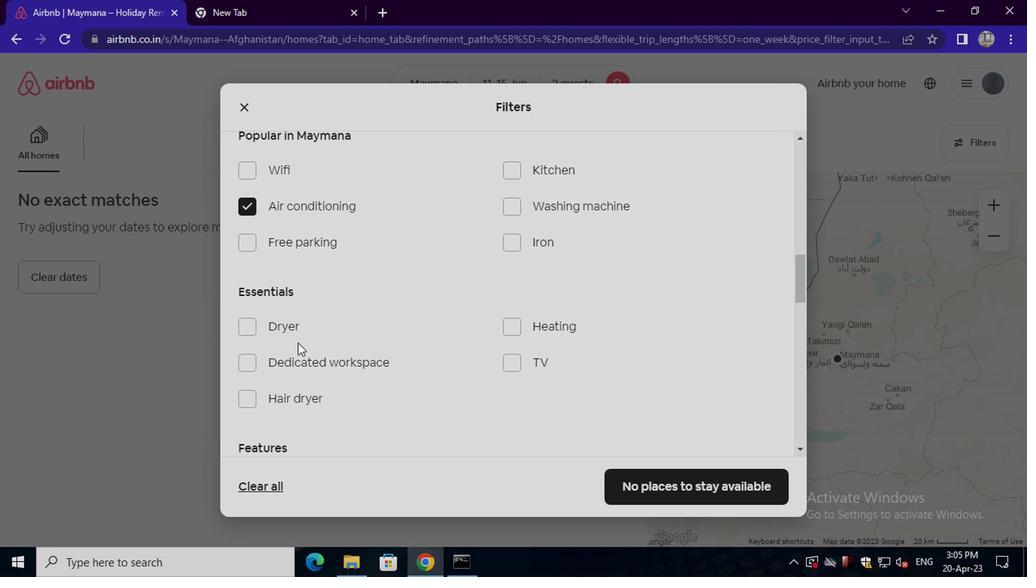 
Action: Mouse pressed left at (292, 359)
Screenshot: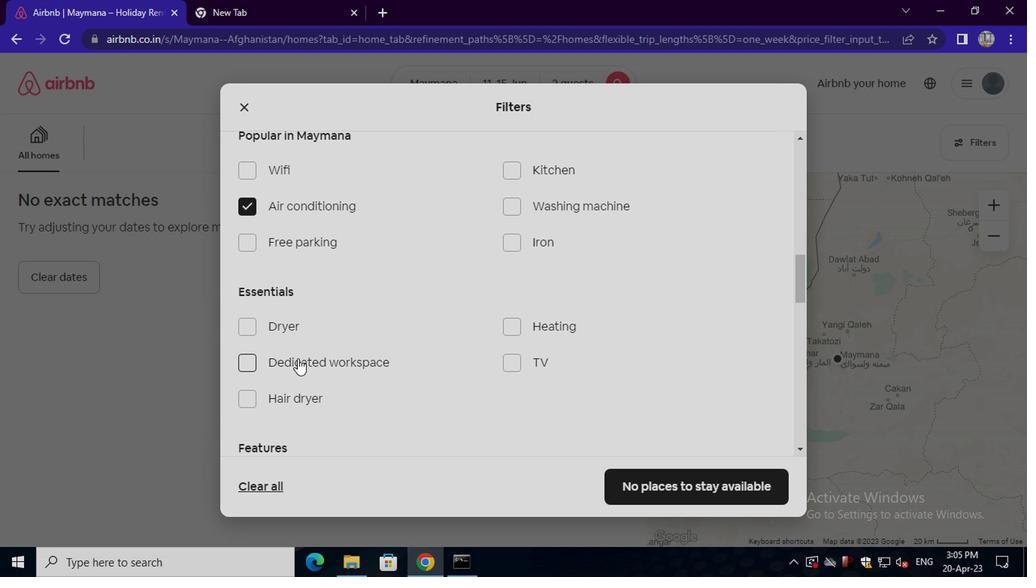 
Action: Mouse moved to (292, 359)
Screenshot: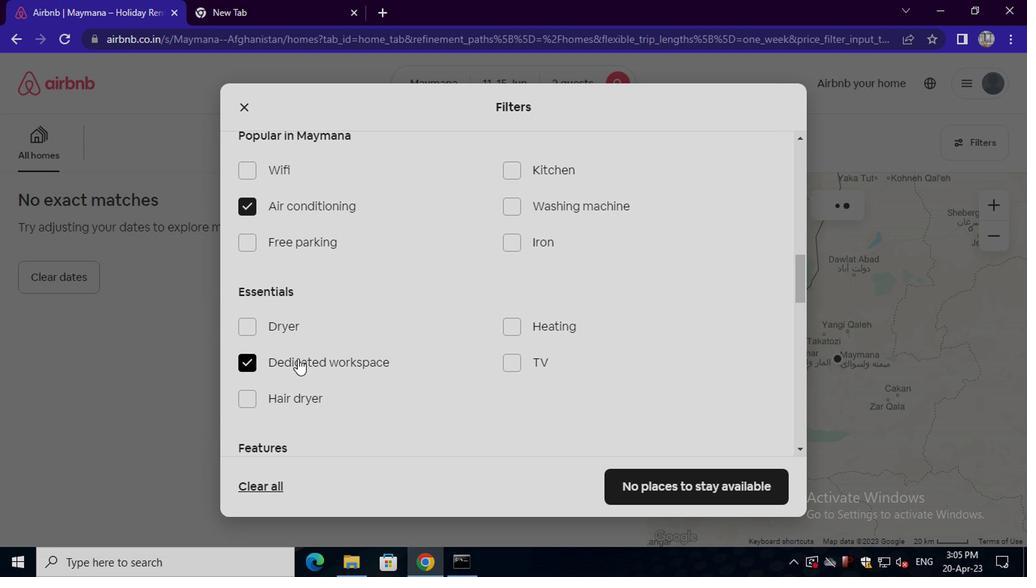 
Action: Mouse scrolled (292, 359) with delta (0, 0)
Screenshot: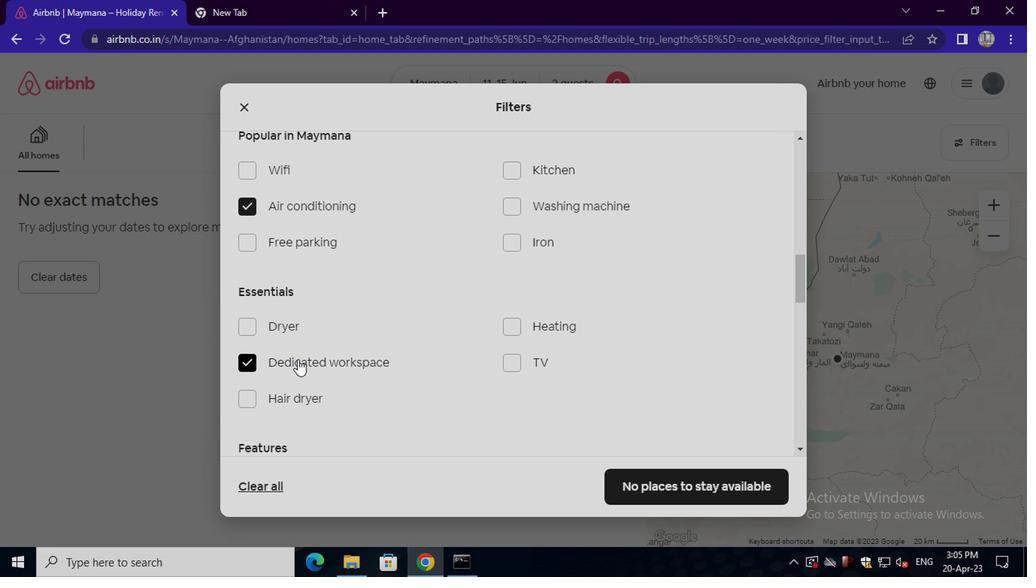 
Action: Mouse scrolled (292, 359) with delta (0, 0)
Screenshot: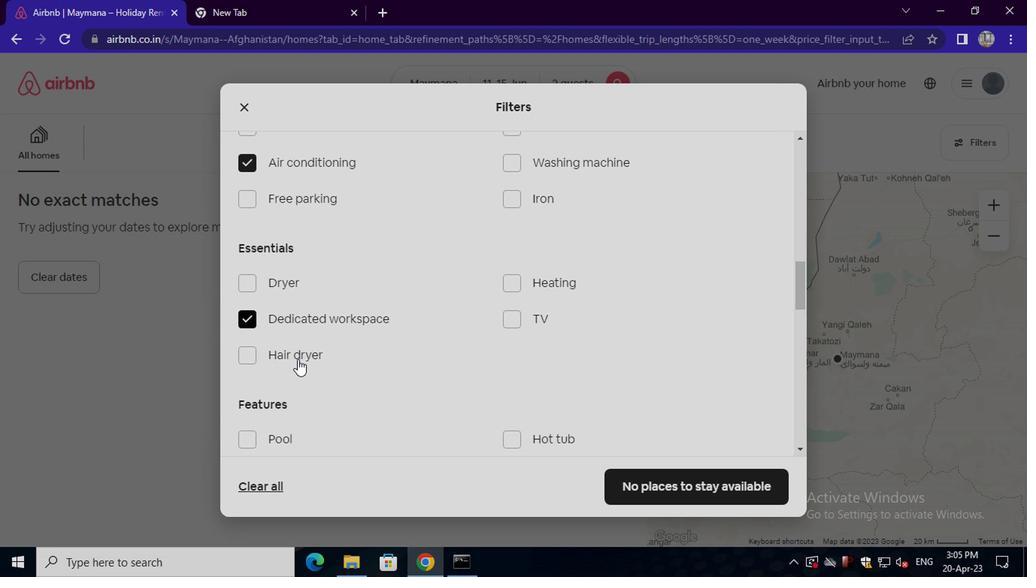 
Action: Mouse scrolled (292, 359) with delta (0, 0)
Screenshot: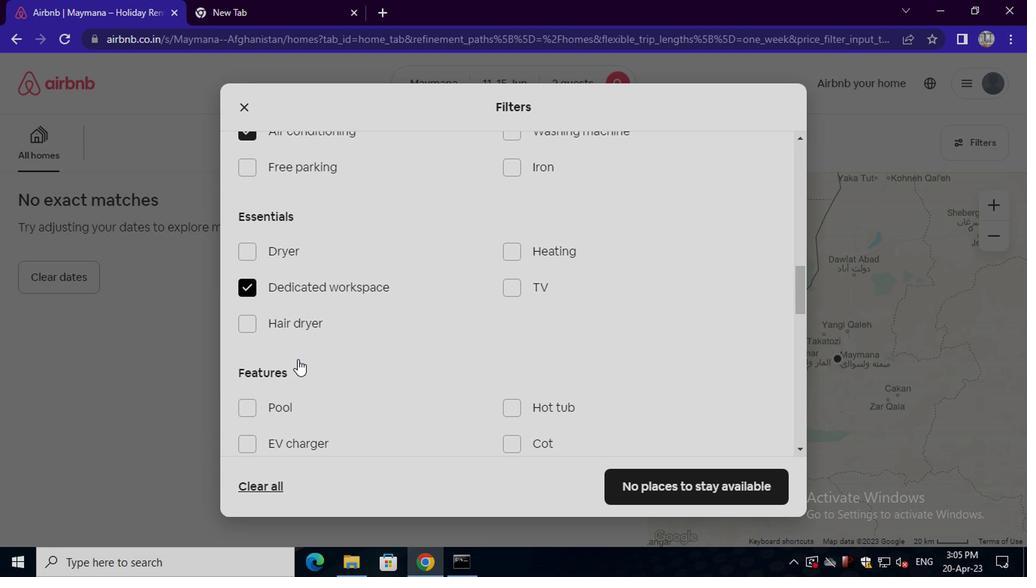 
Action: Mouse pressed left at (292, 359)
Screenshot: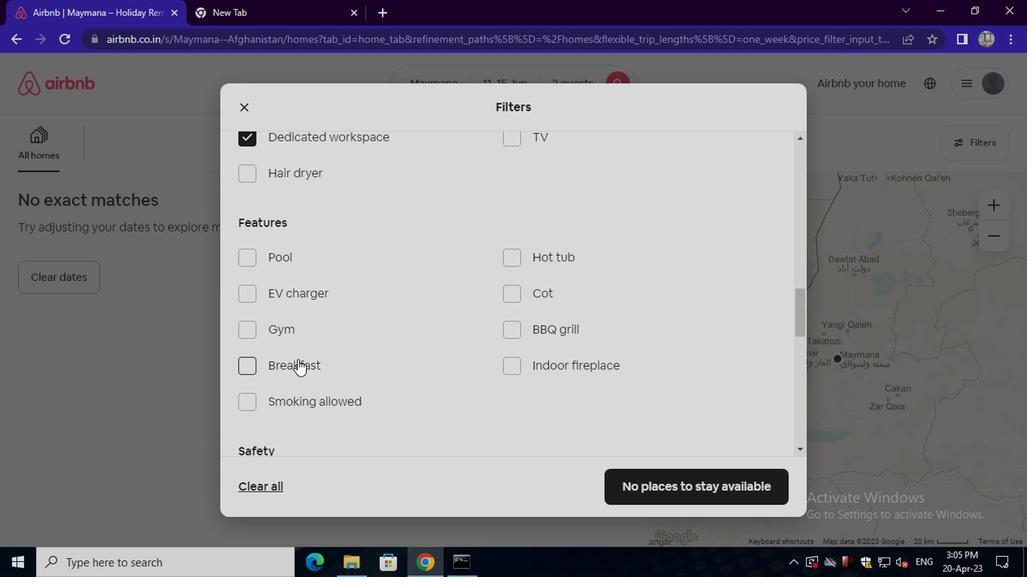 
Action: Mouse scrolled (292, 359) with delta (0, 0)
Screenshot: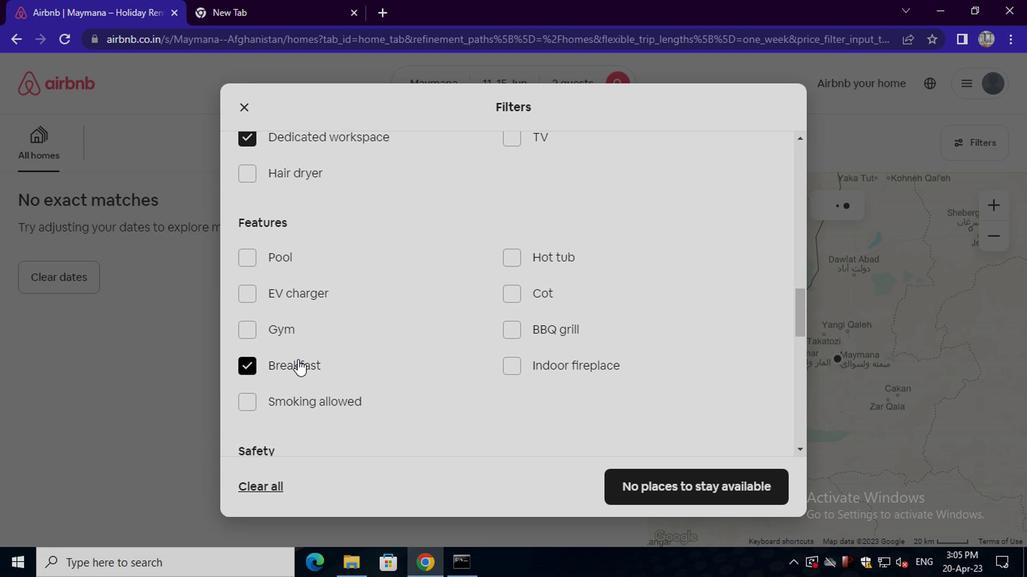 
Action: Mouse scrolled (292, 359) with delta (0, 0)
Screenshot: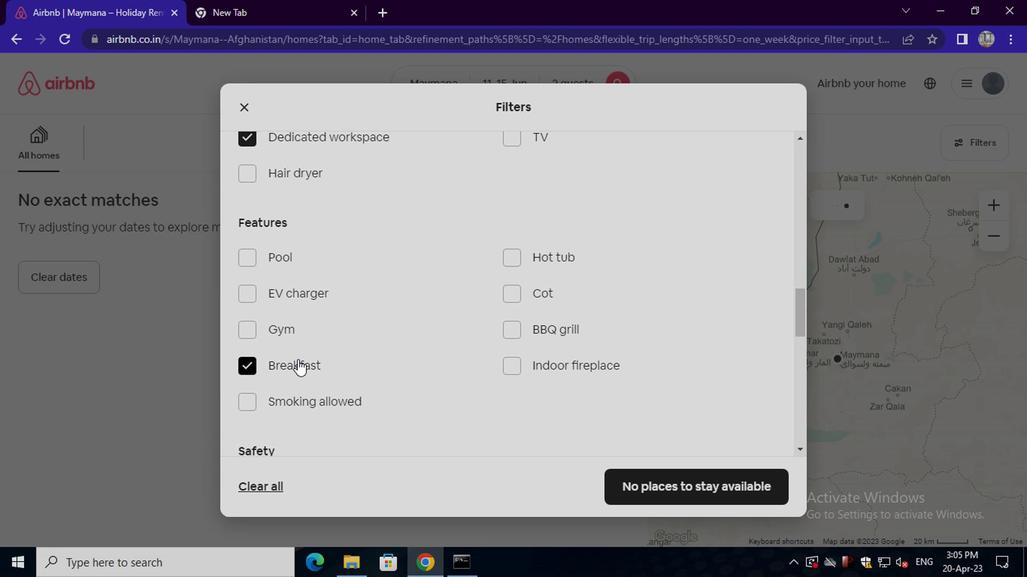 
Action: Mouse scrolled (292, 359) with delta (0, 0)
Screenshot: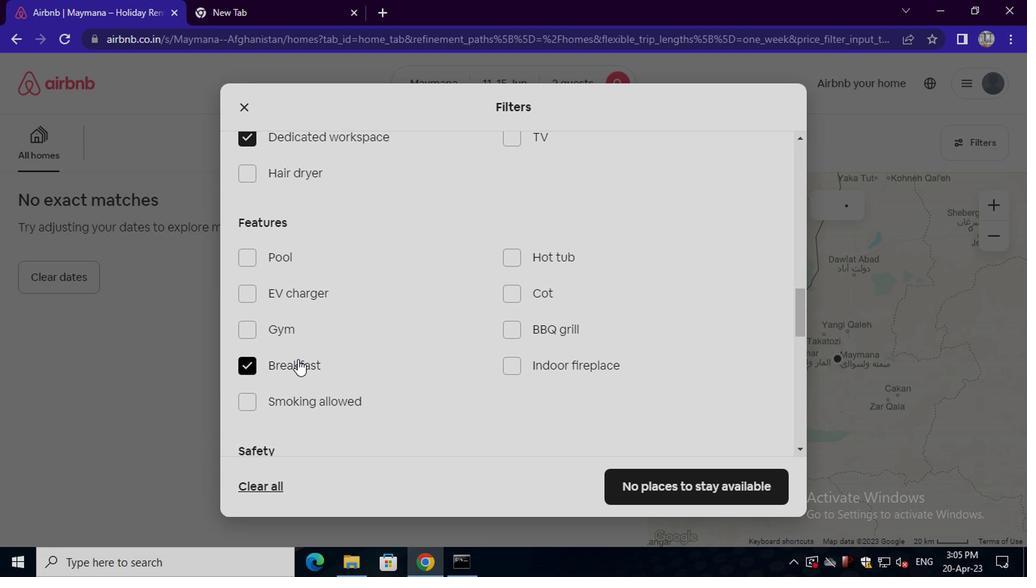 
Action: Mouse scrolled (292, 359) with delta (0, 0)
Screenshot: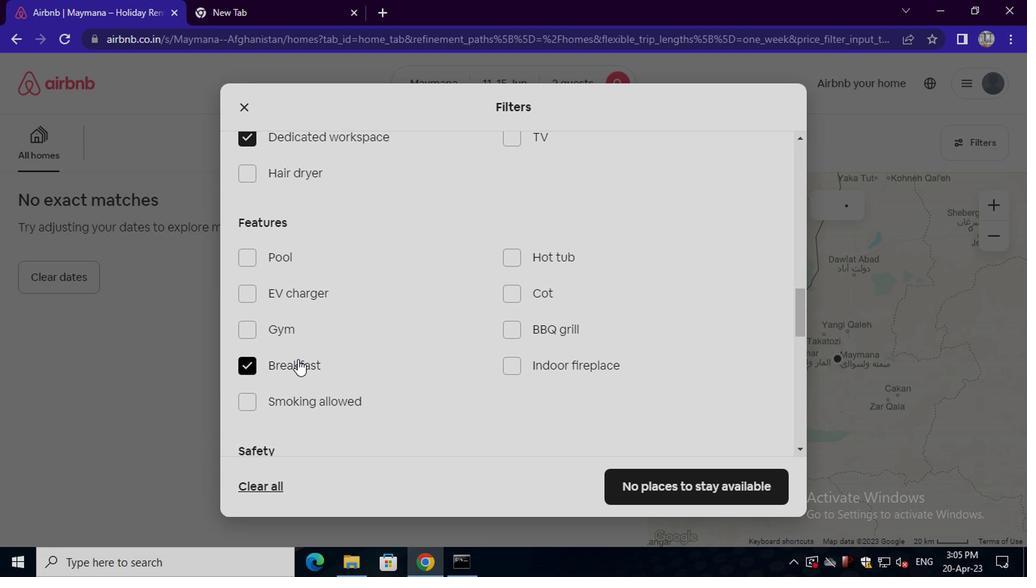 
Action: Mouse moved to (728, 392)
Screenshot: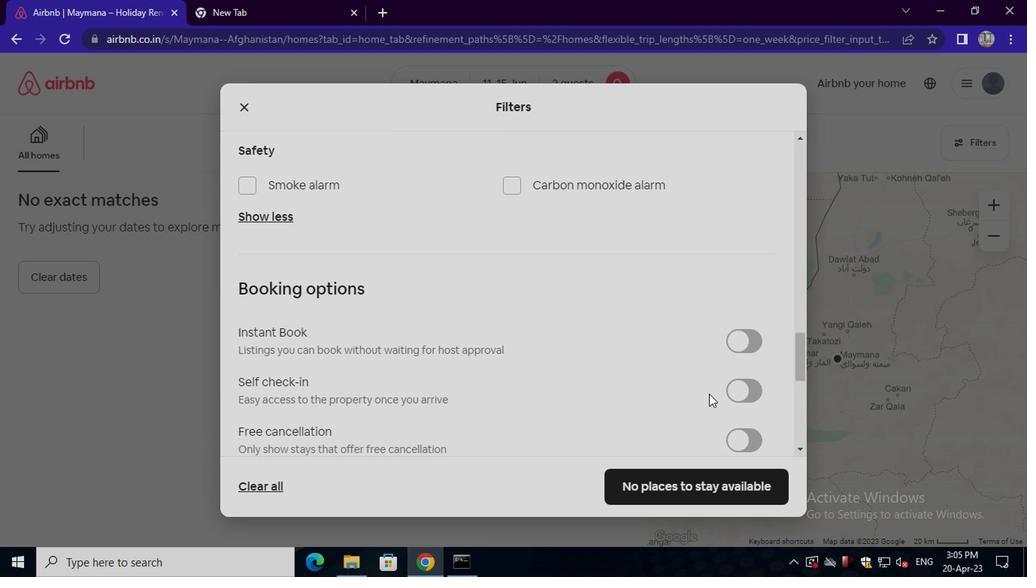 
Action: Mouse pressed left at (728, 392)
Screenshot: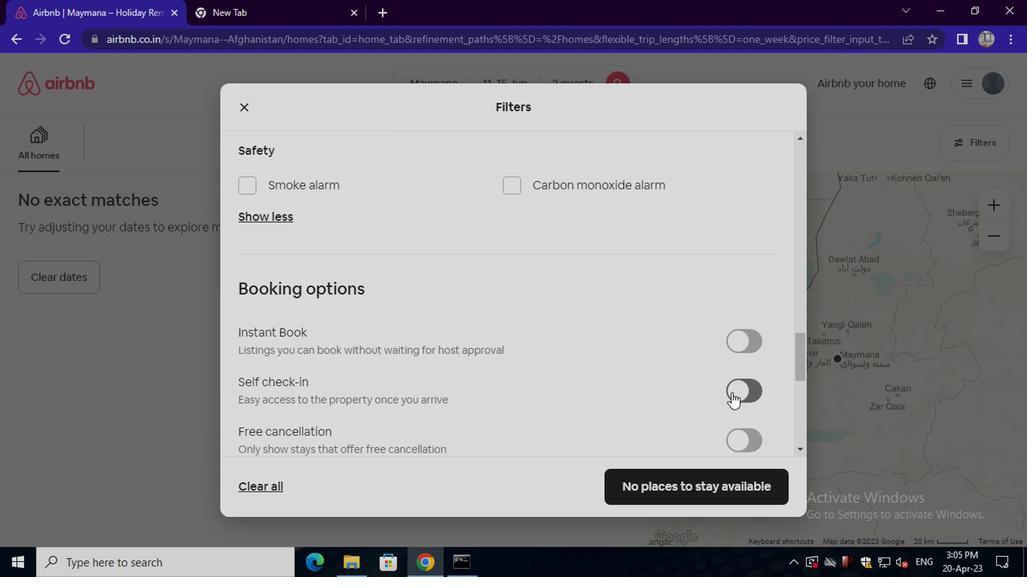 
Action: Mouse moved to (458, 407)
Screenshot: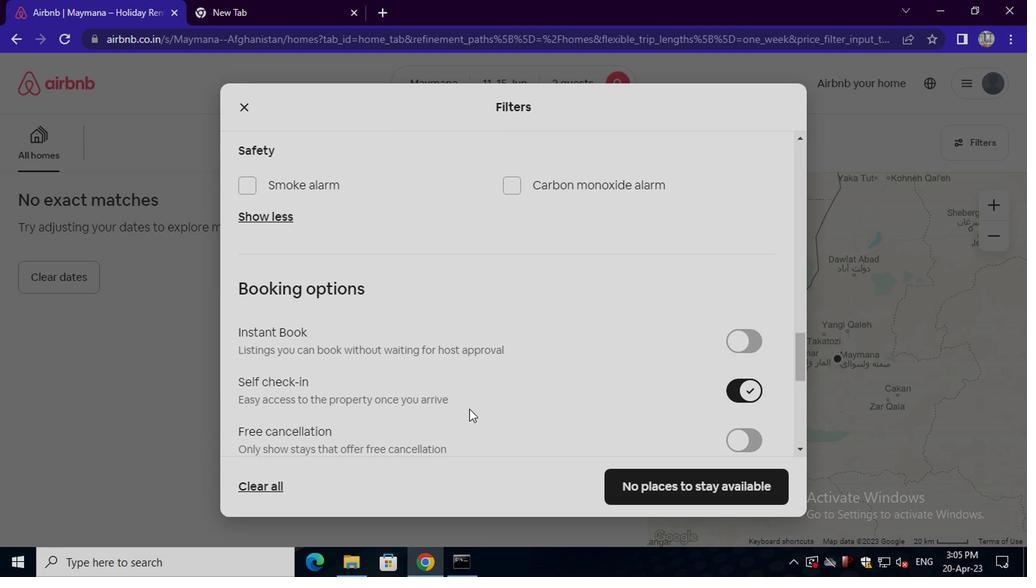 
Action: Mouse scrolled (458, 406) with delta (0, 0)
Screenshot: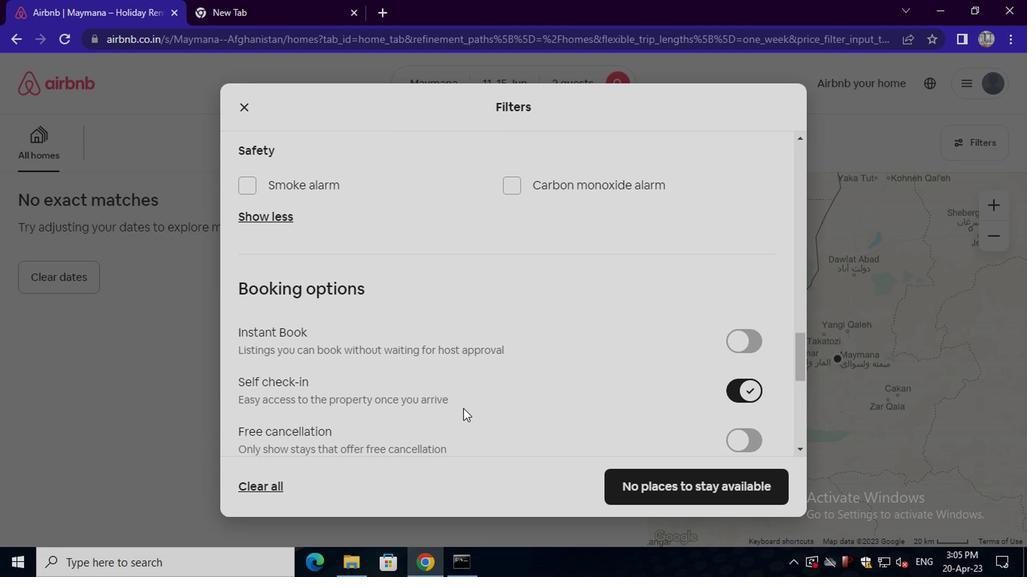 
Action: Mouse scrolled (458, 406) with delta (0, 0)
Screenshot: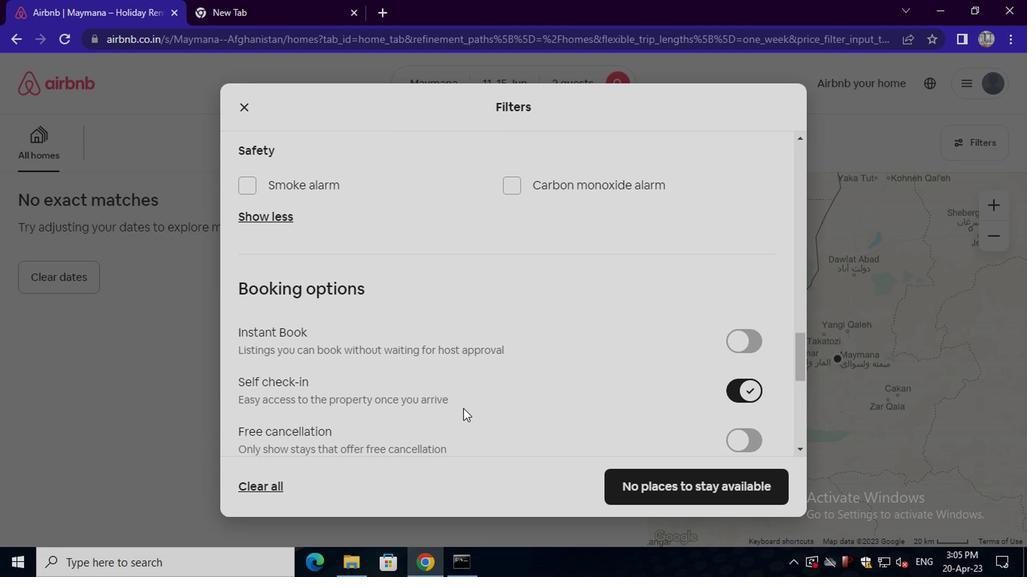 
Action: Mouse scrolled (458, 406) with delta (0, 0)
Screenshot: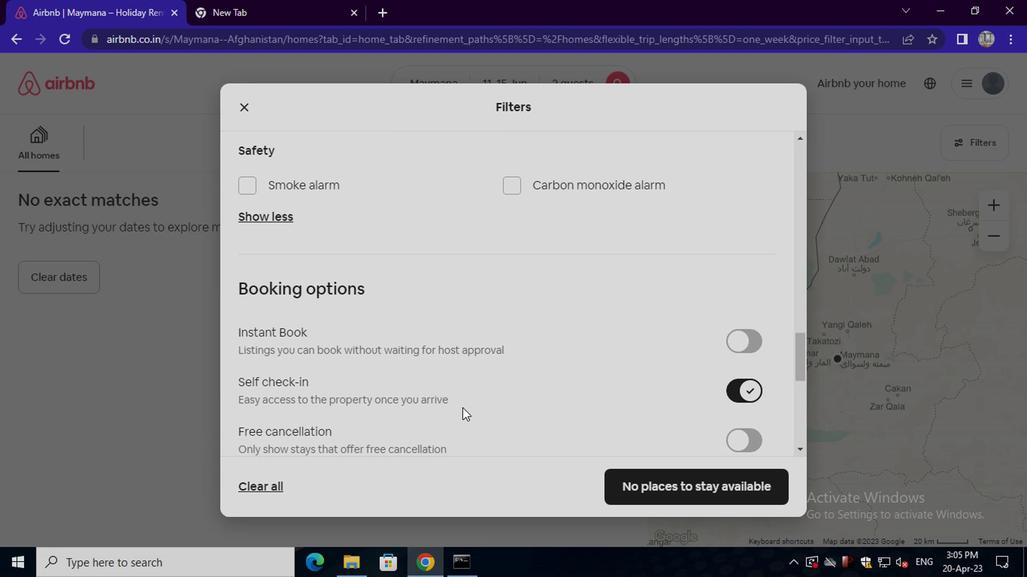 
Action: Mouse scrolled (458, 406) with delta (0, 0)
Screenshot: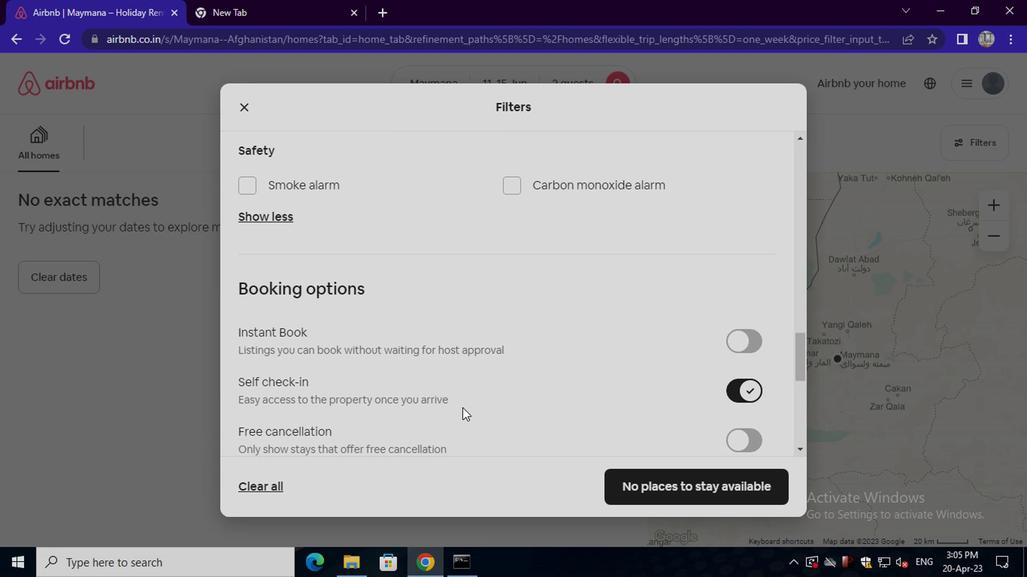 
Action: Mouse scrolled (458, 406) with delta (0, 0)
Screenshot: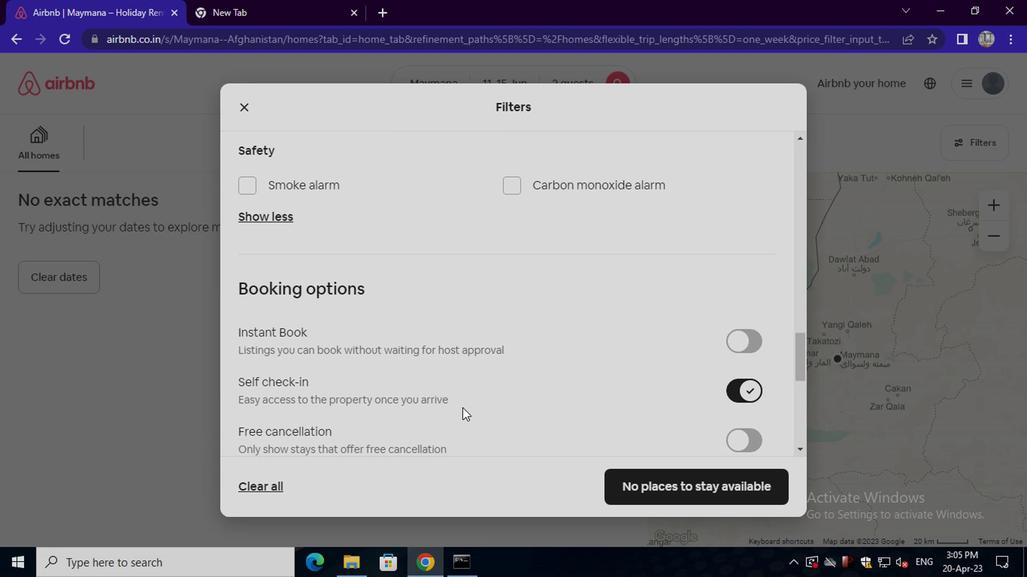 
Action: Mouse moved to (453, 405)
Screenshot: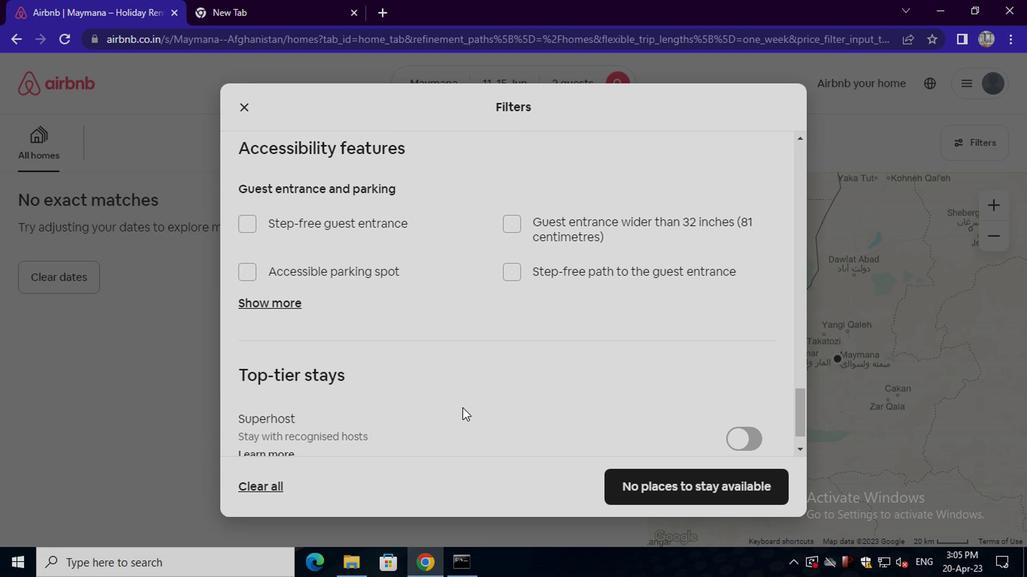 
Action: Mouse scrolled (453, 405) with delta (0, 0)
Screenshot: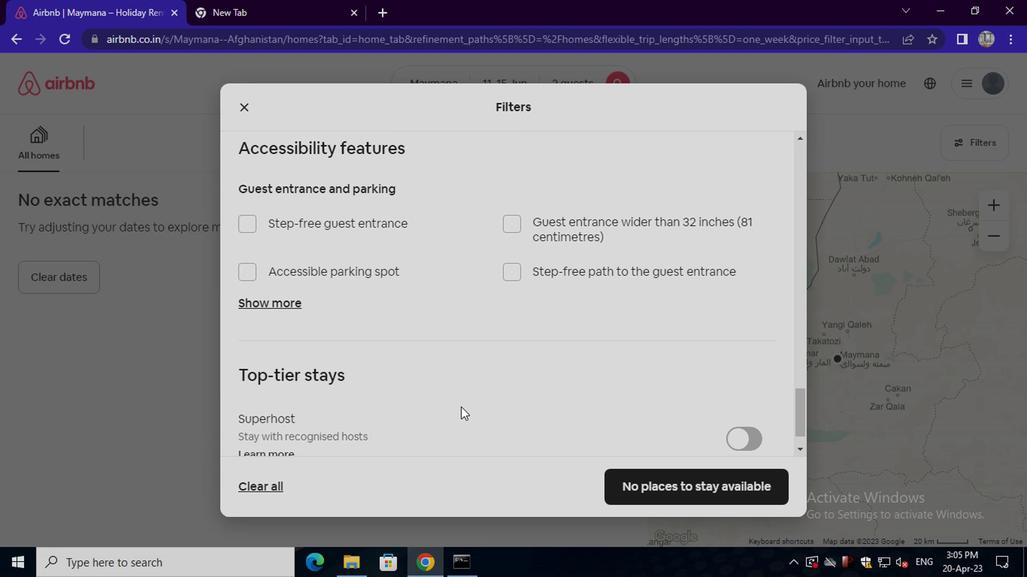 
Action: Mouse moved to (452, 405)
Screenshot: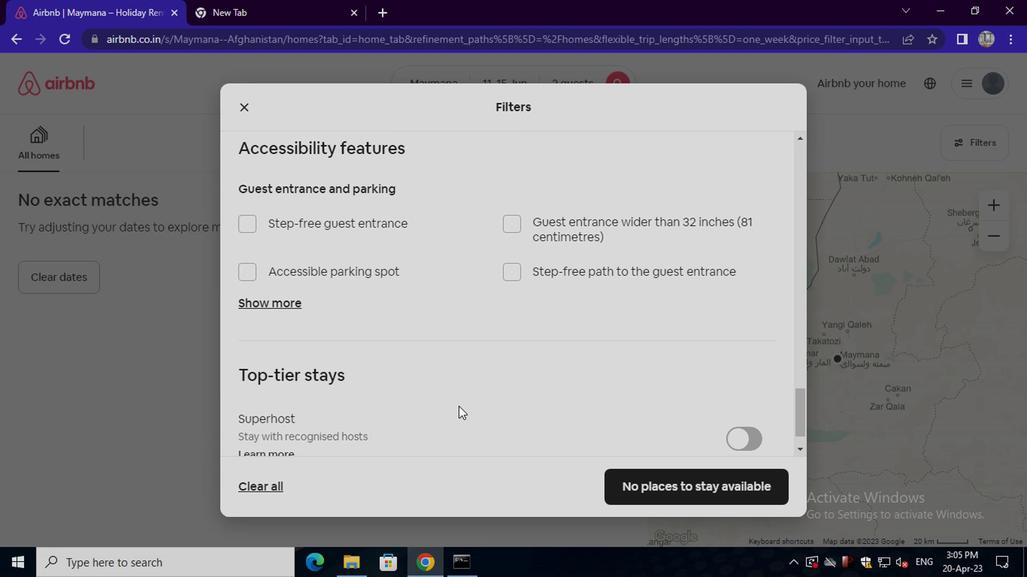 
Action: Mouse scrolled (452, 405) with delta (0, 0)
Screenshot: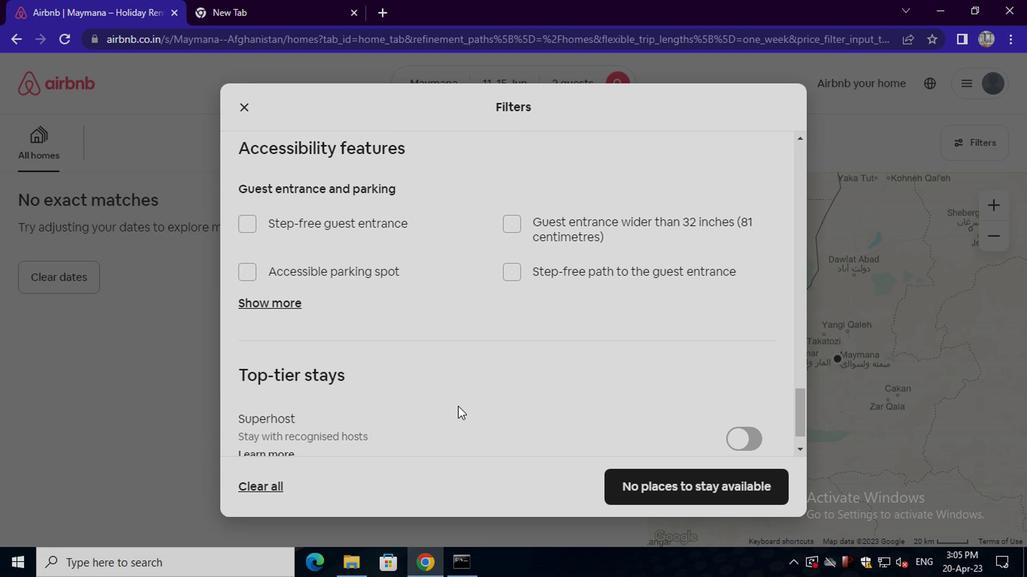 
Action: Mouse scrolled (452, 405) with delta (0, 0)
Screenshot: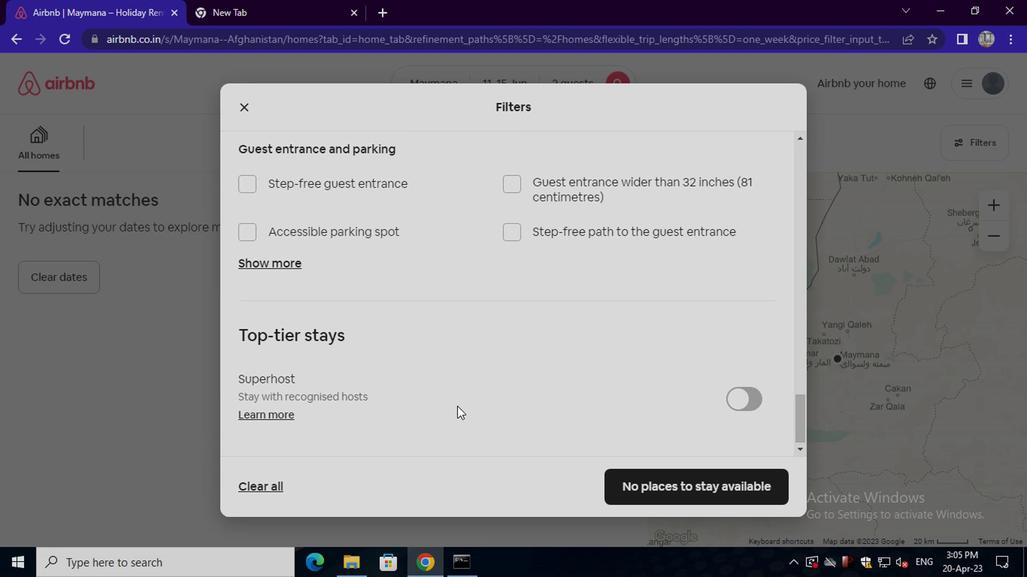 
Action: Mouse scrolled (452, 405) with delta (0, 0)
Screenshot: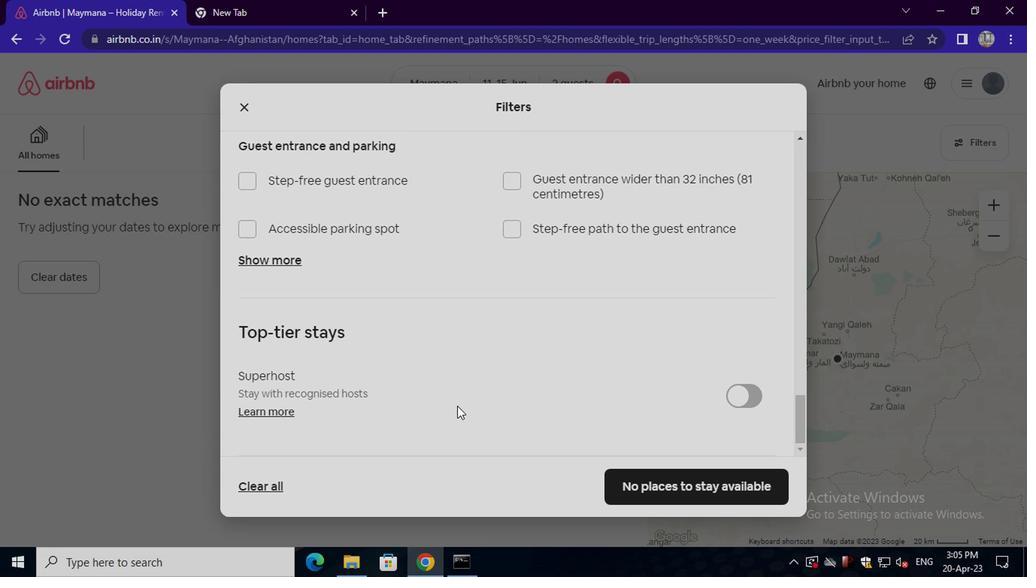 
Action: Mouse moved to (688, 474)
Screenshot: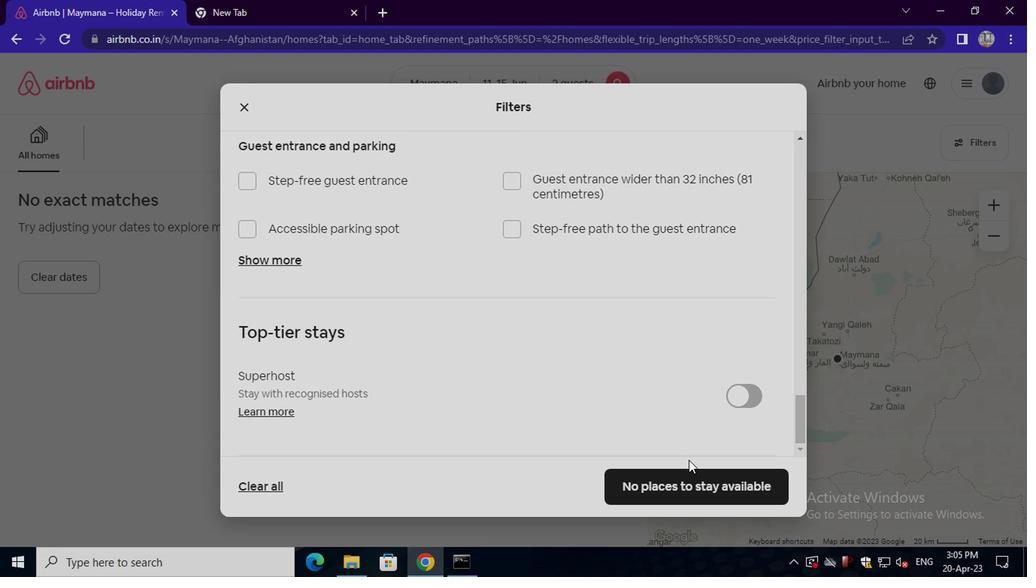 
Action: Mouse pressed left at (688, 474)
Screenshot: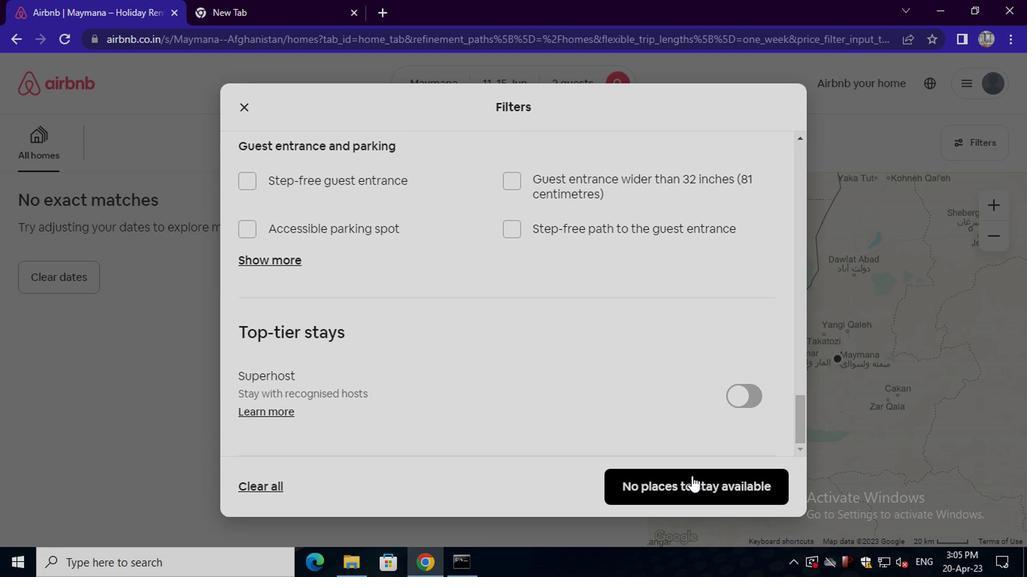 
Action: Mouse moved to (689, 474)
Screenshot: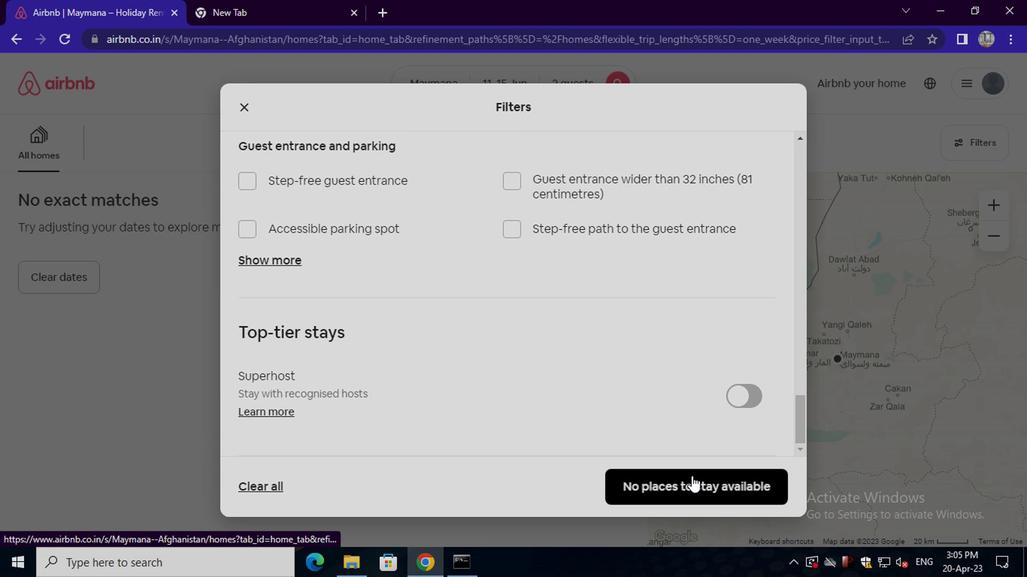 
